 Task: Select Fire TV from Amazon Fire TV. Add to cart SofaBaton F2 Universal Remote Attachment for Fire TV-3. Place order for _x000D_
5933 U S Hwy #322_x000D_
Hartstown, Pennsylvania(PA), 16131, Cell Number (724) 932-1018
Action: Mouse moved to (16, 33)
Screenshot: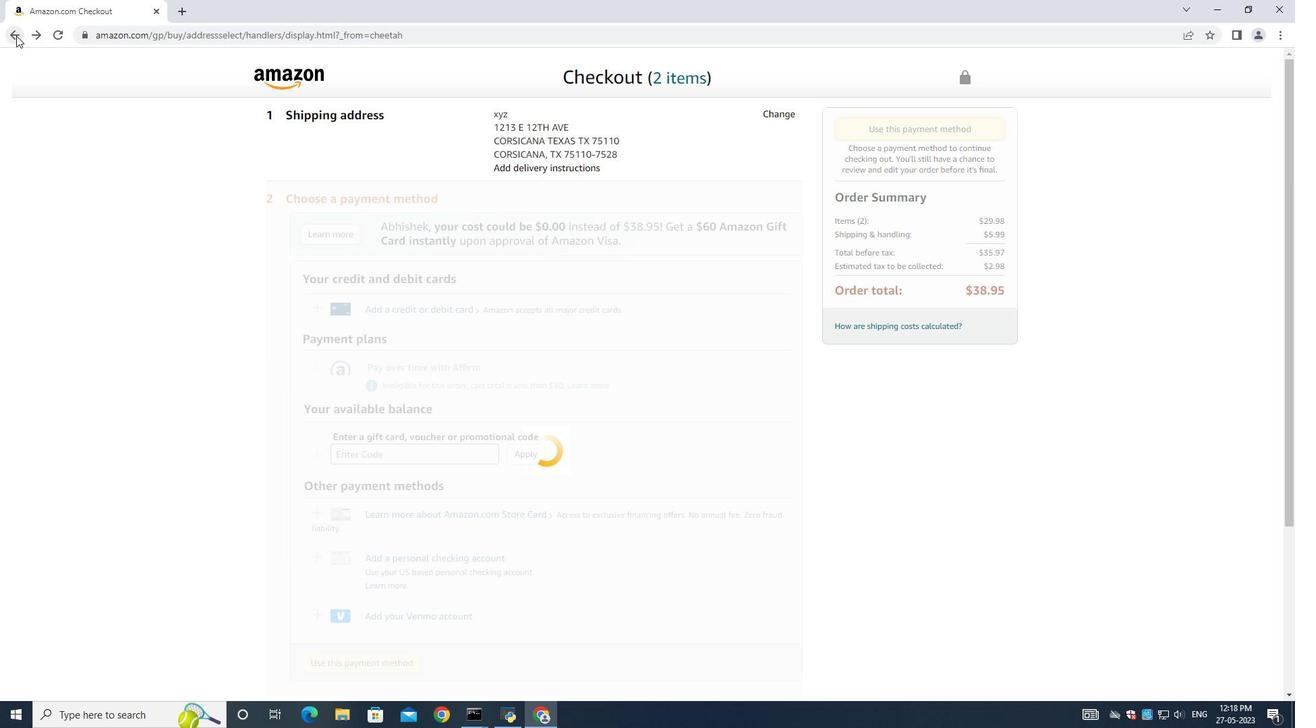 
Action: Mouse pressed left at (16, 33)
Screenshot: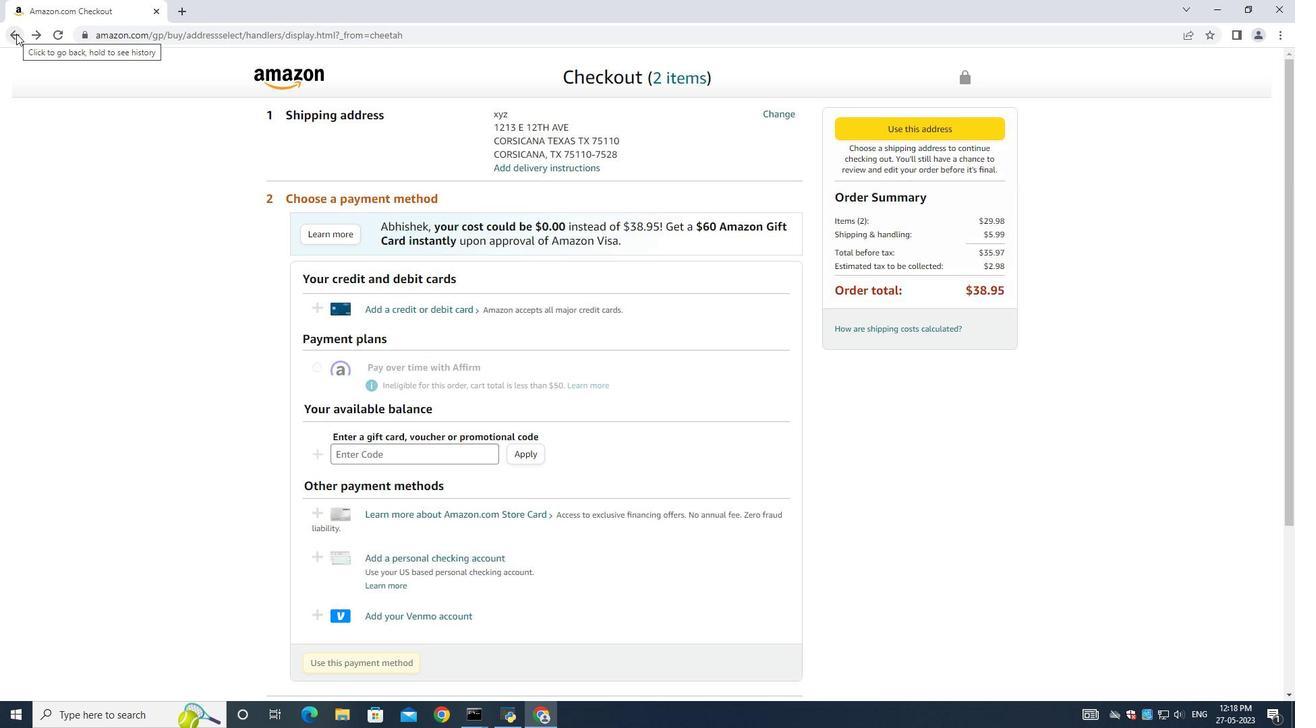 
Action: Mouse moved to (47, 69)
Screenshot: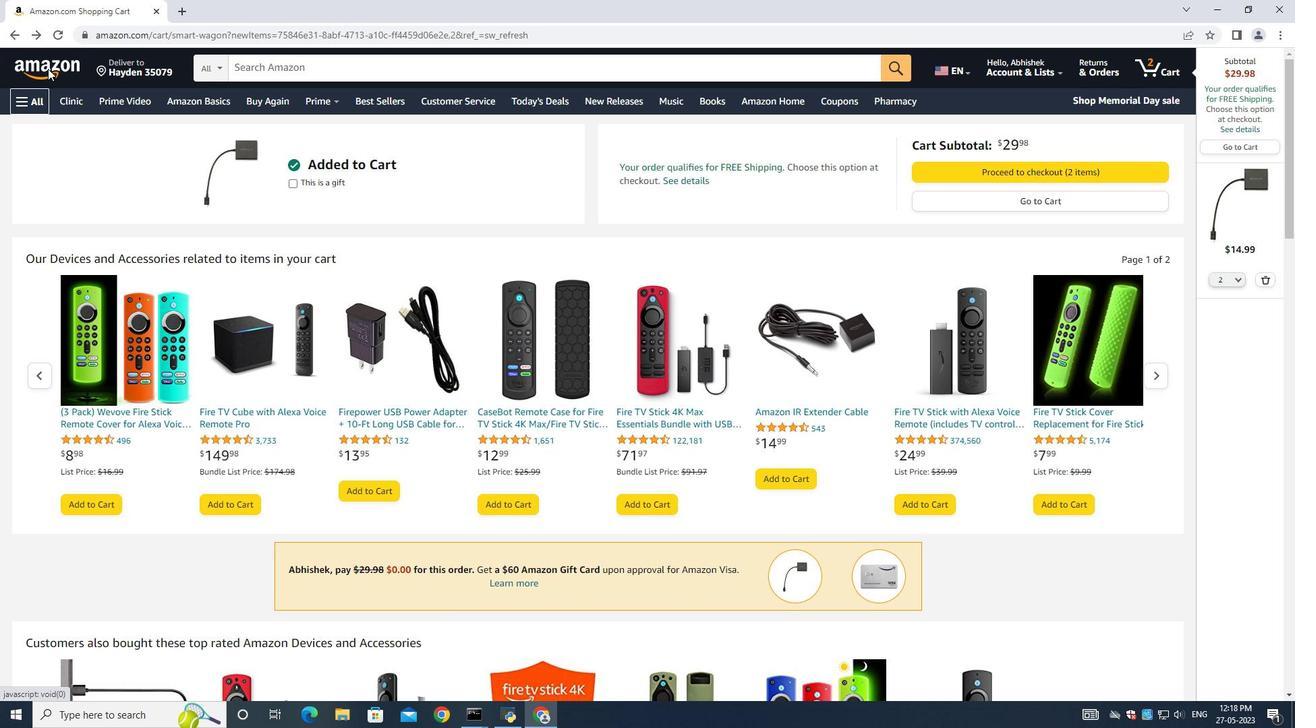 
Action: Mouse pressed left at (47, 69)
Screenshot: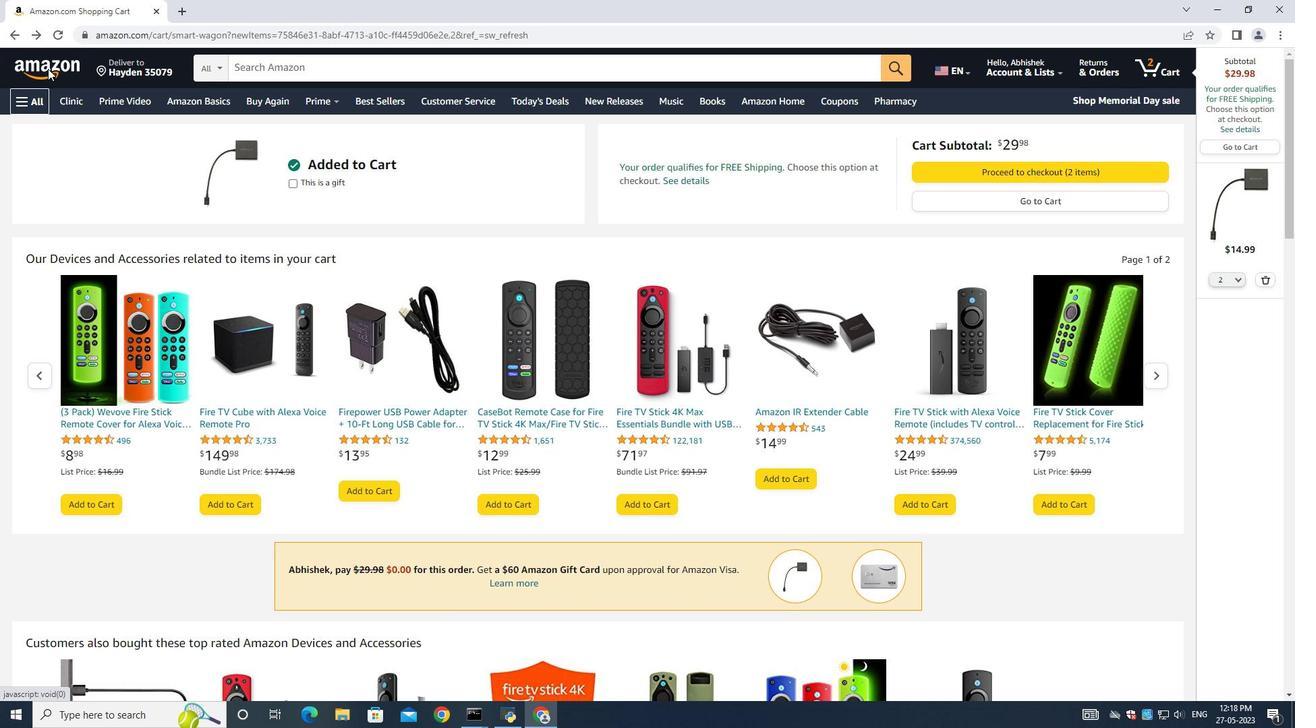 
Action: Mouse moved to (1244, 61)
Screenshot: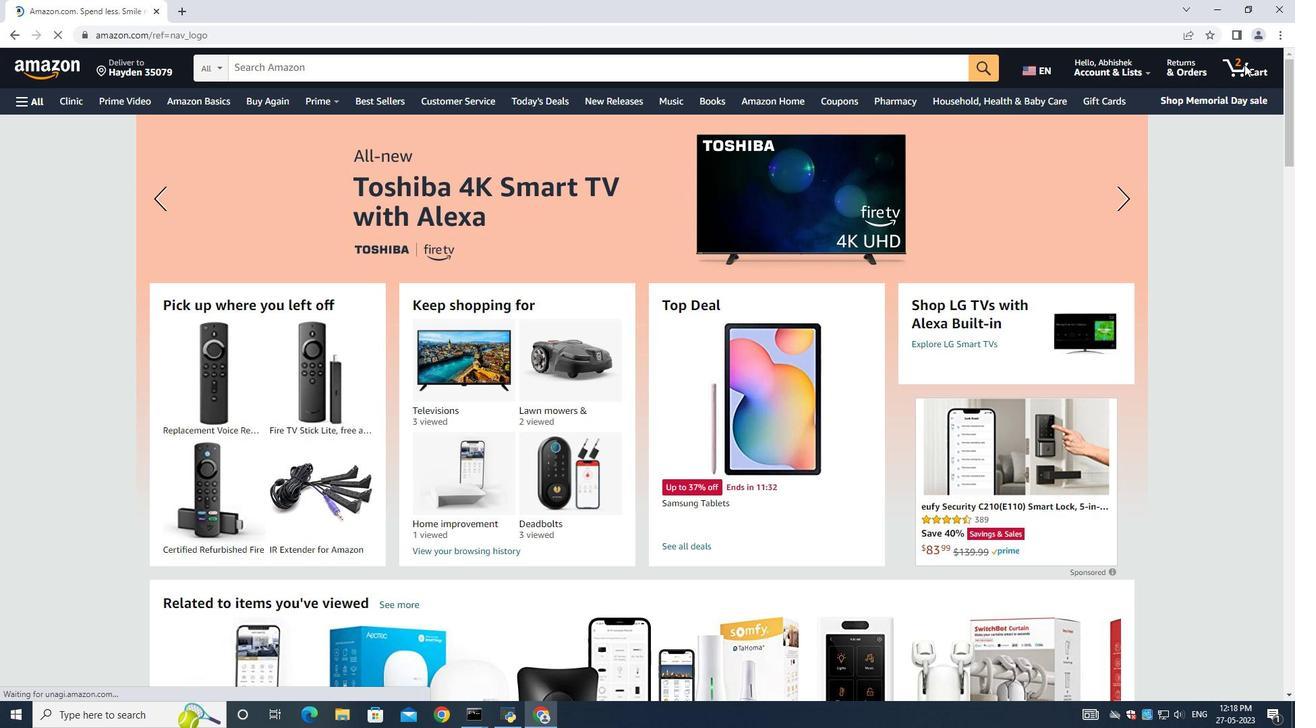 
Action: Mouse pressed left at (1244, 61)
Screenshot: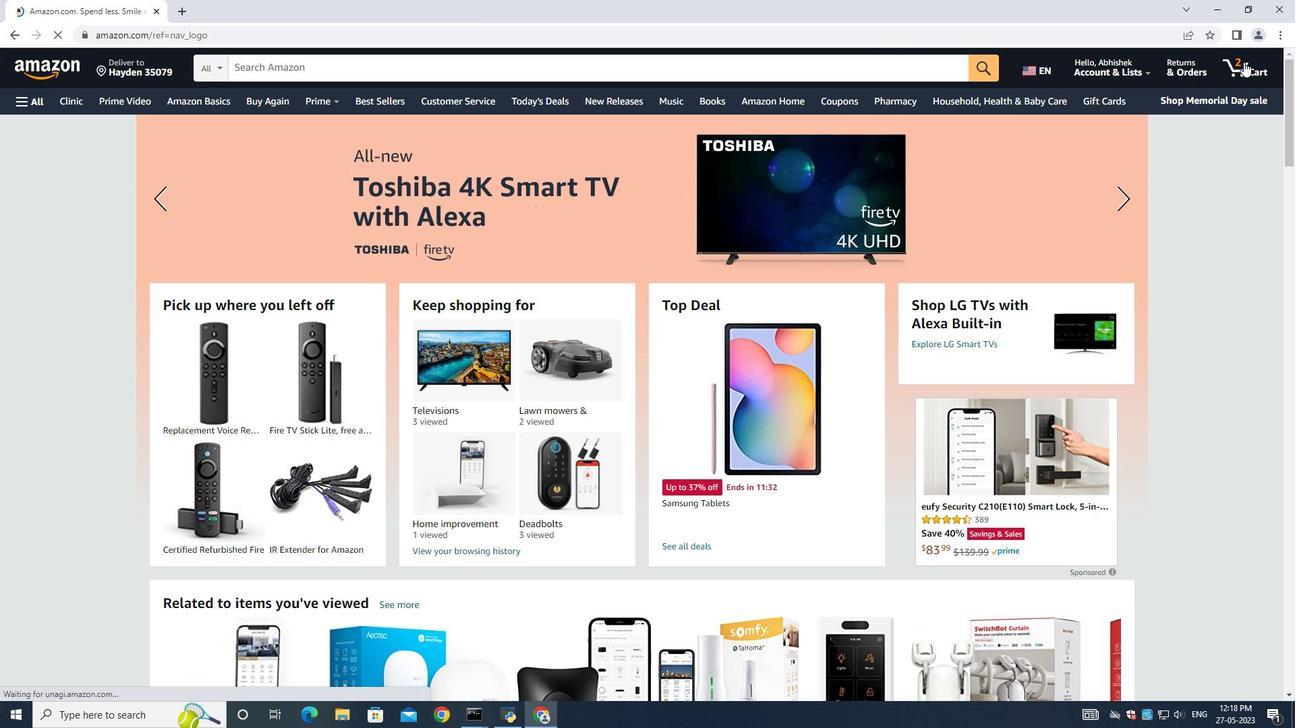 
Action: Mouse moved to (398, 382)
Screenshot: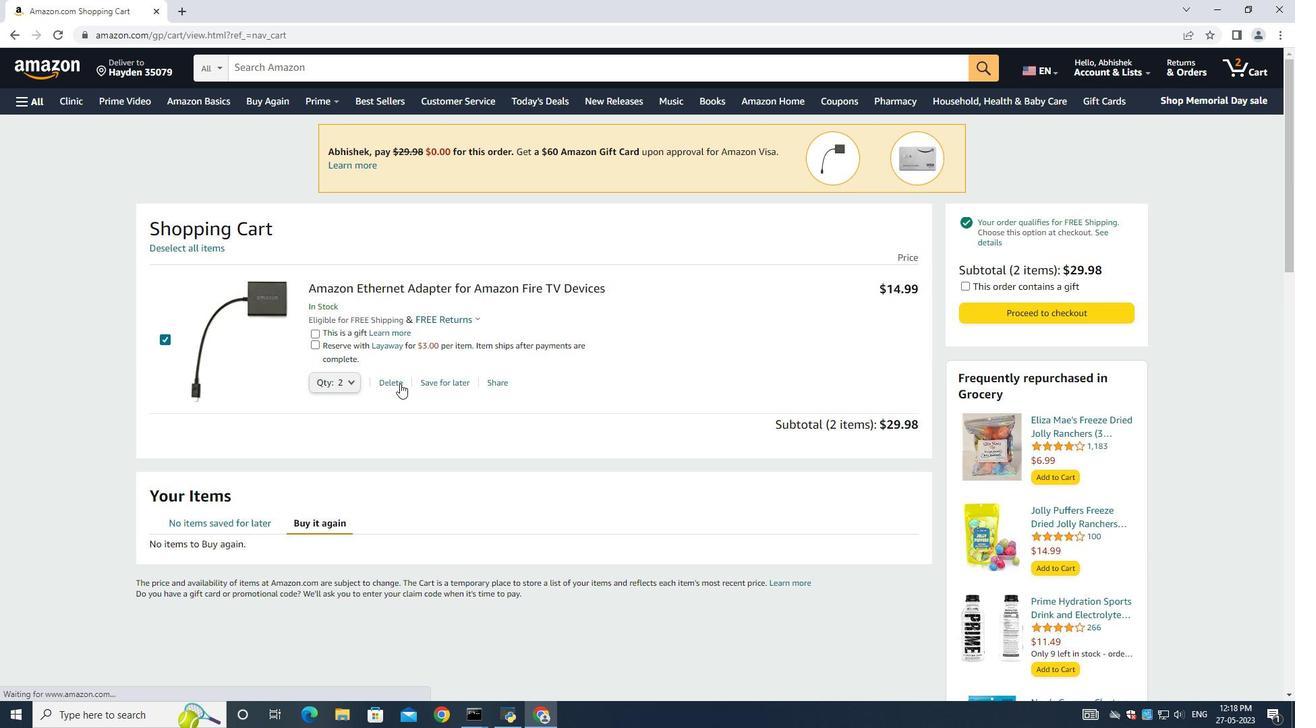 
Action: Mouse pressed left at (398, 382)
Screenshot: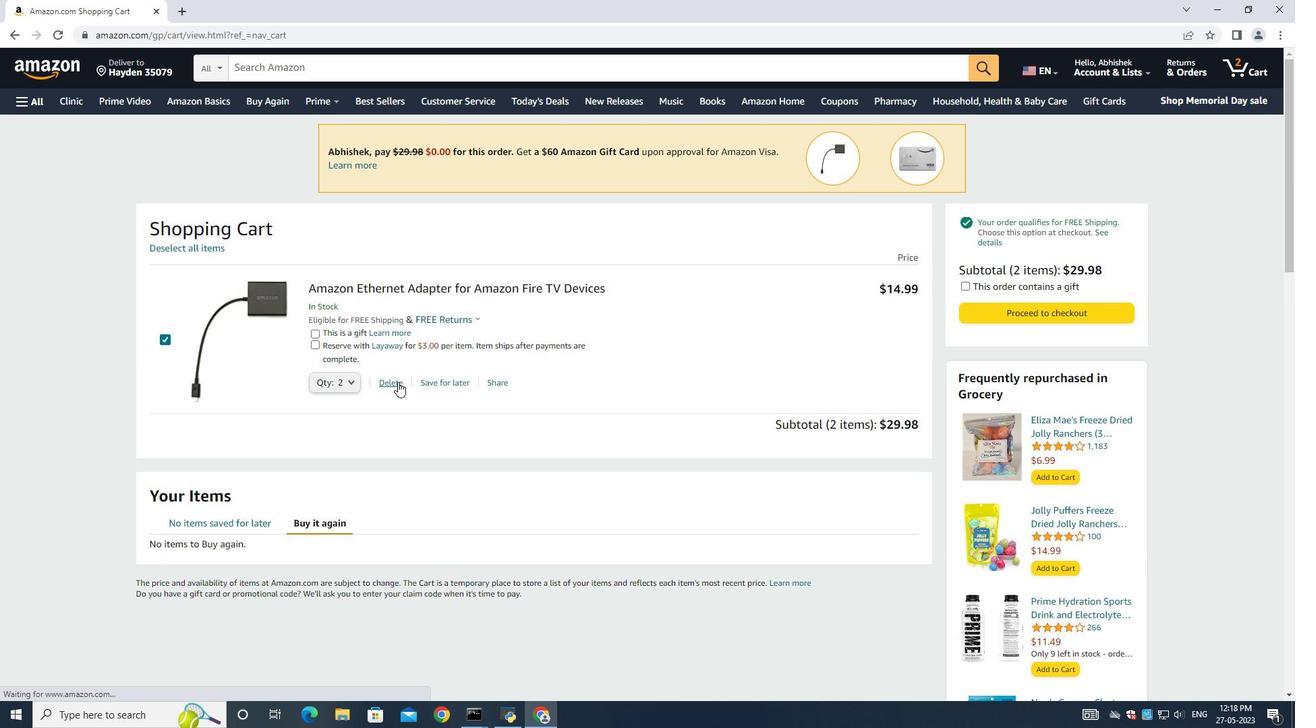 
Action: Mouse moved to (24, 107)
Screenshot: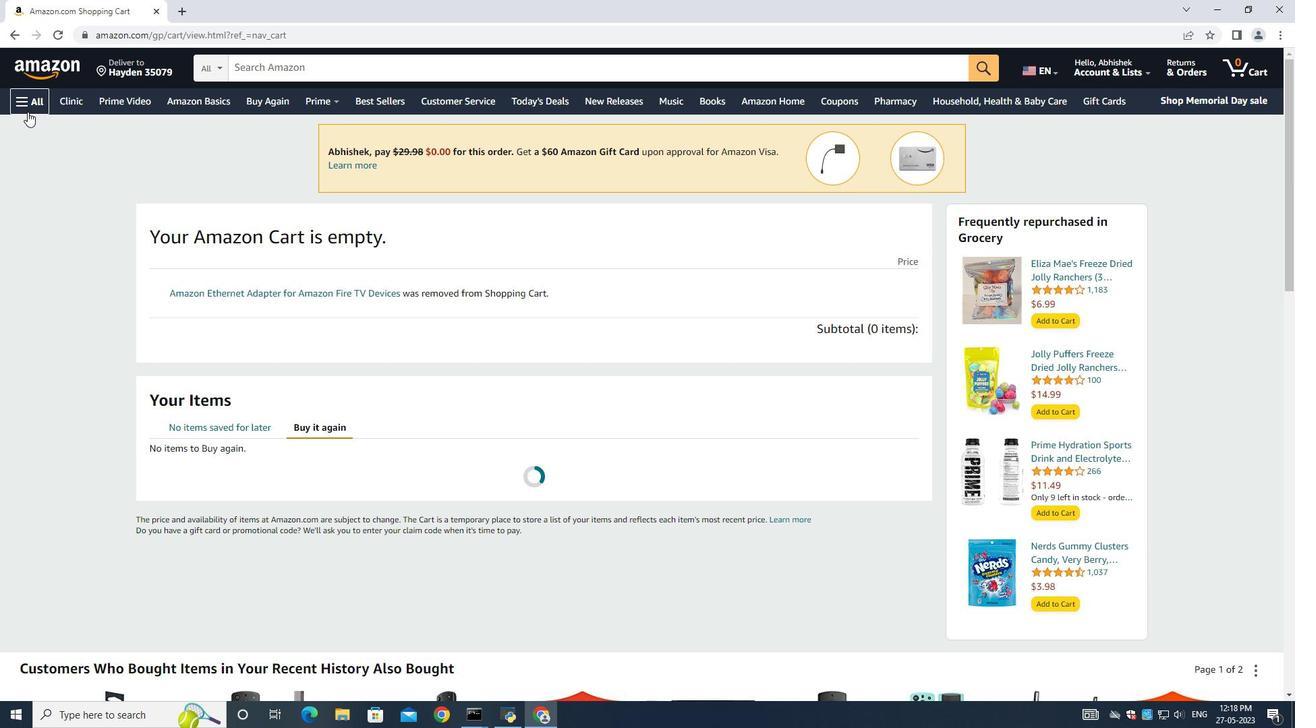
Action: Mouse pressed left at (24, 107)
Screenshot: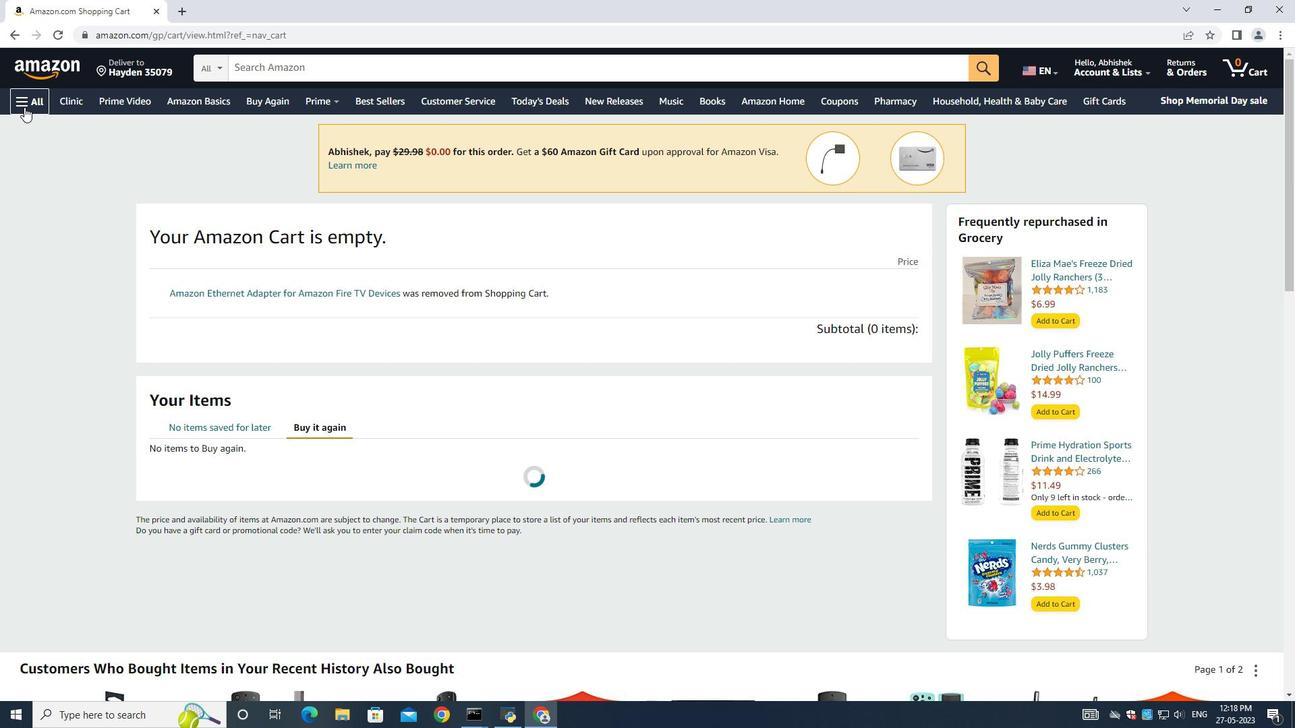 
Action: Mouse moved to (71, 365)
Screenshot: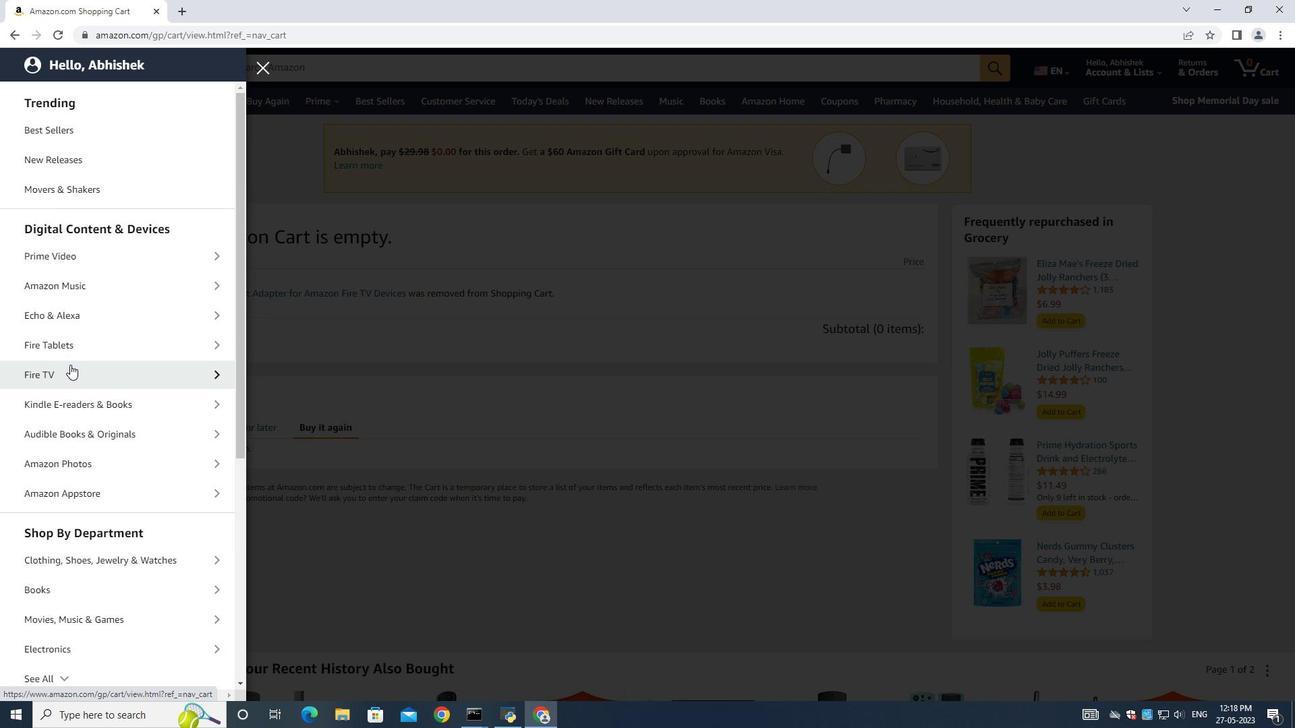 
Action: Mouse pressed left at (71, 365)
Screenshot: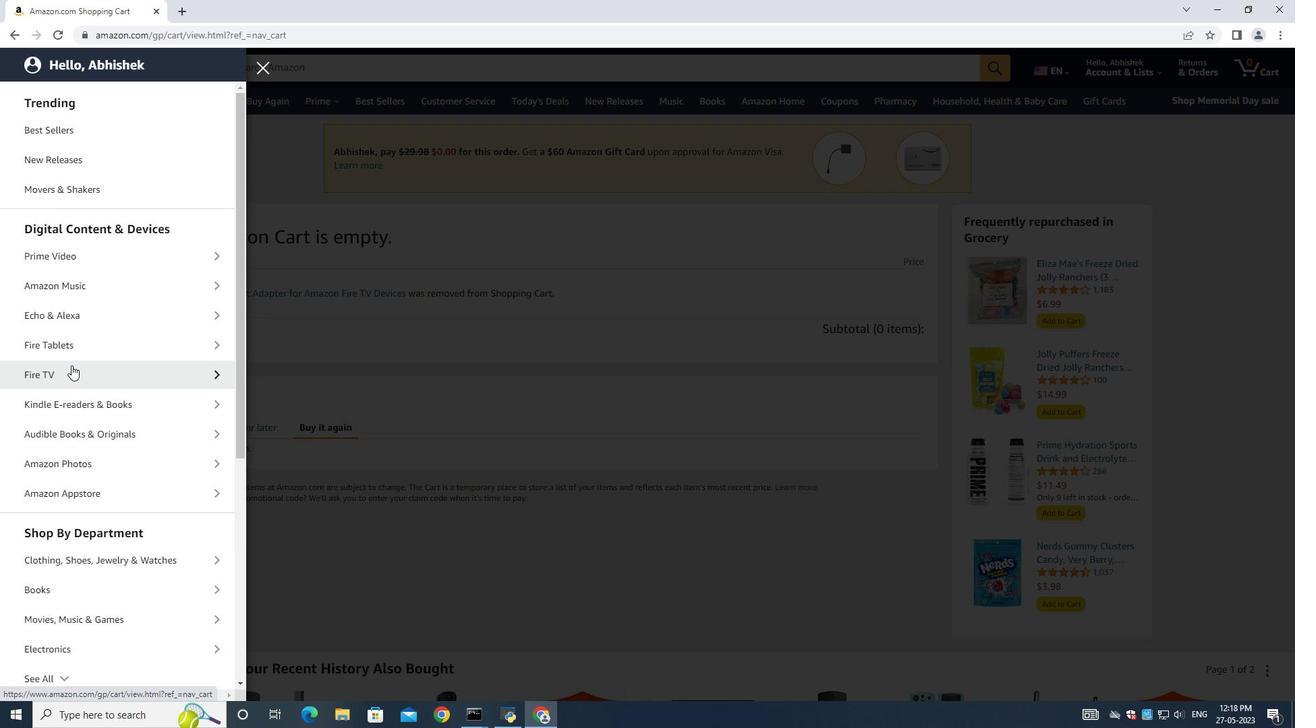 
Action: Mouse moved to (93, 164)
Screenshot: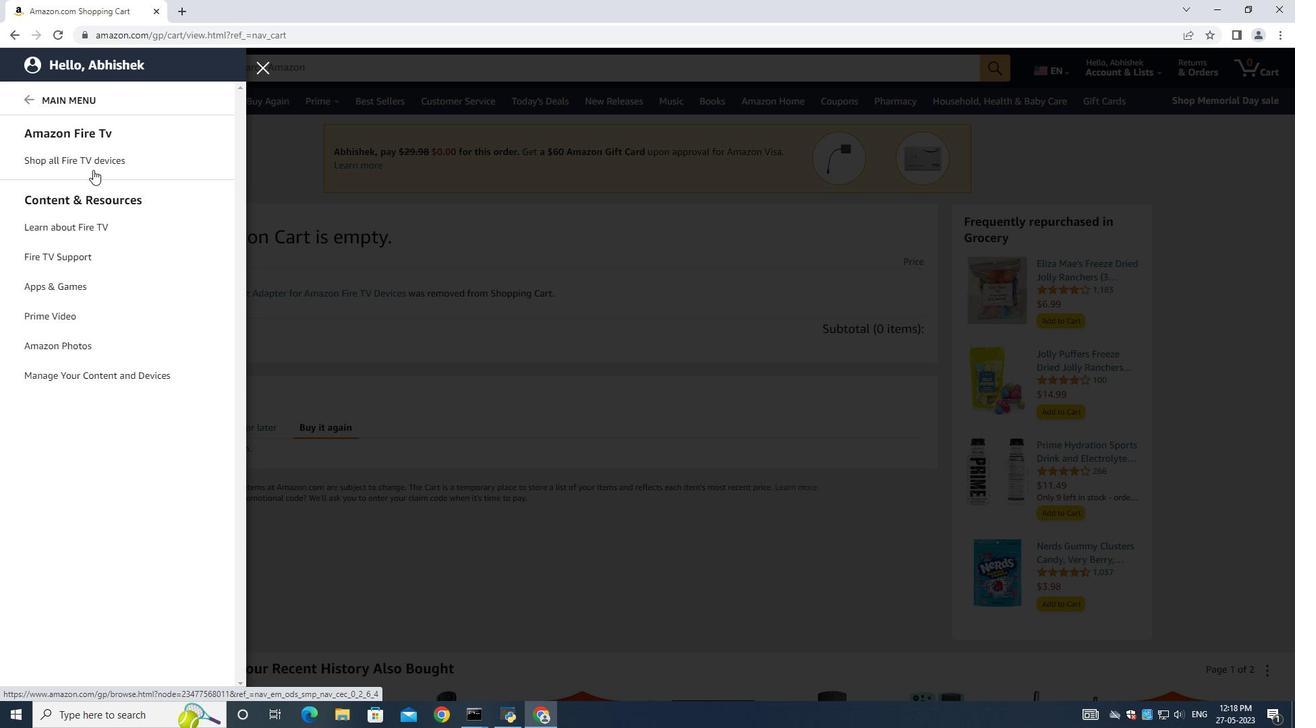 
Action: Mouse pressed left at (93, 164)
Screenshot: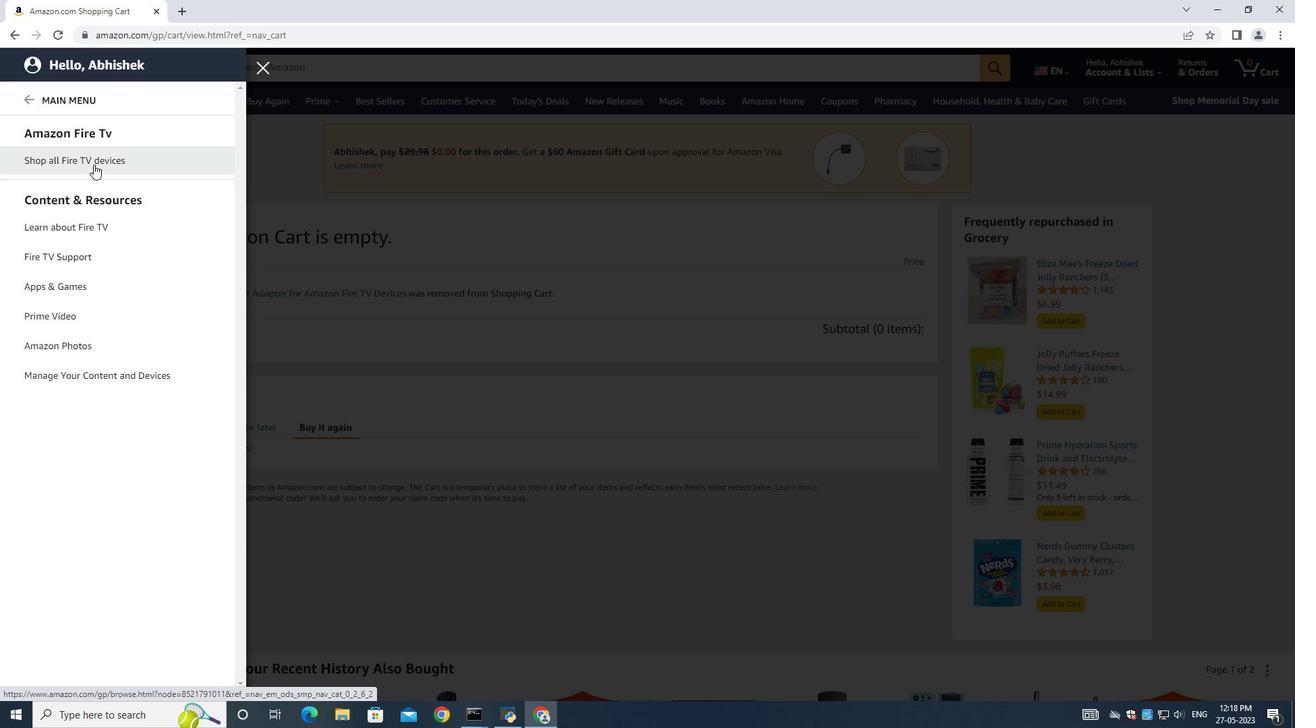 
Action: Mouse moved to (339, 76)
Screenshot: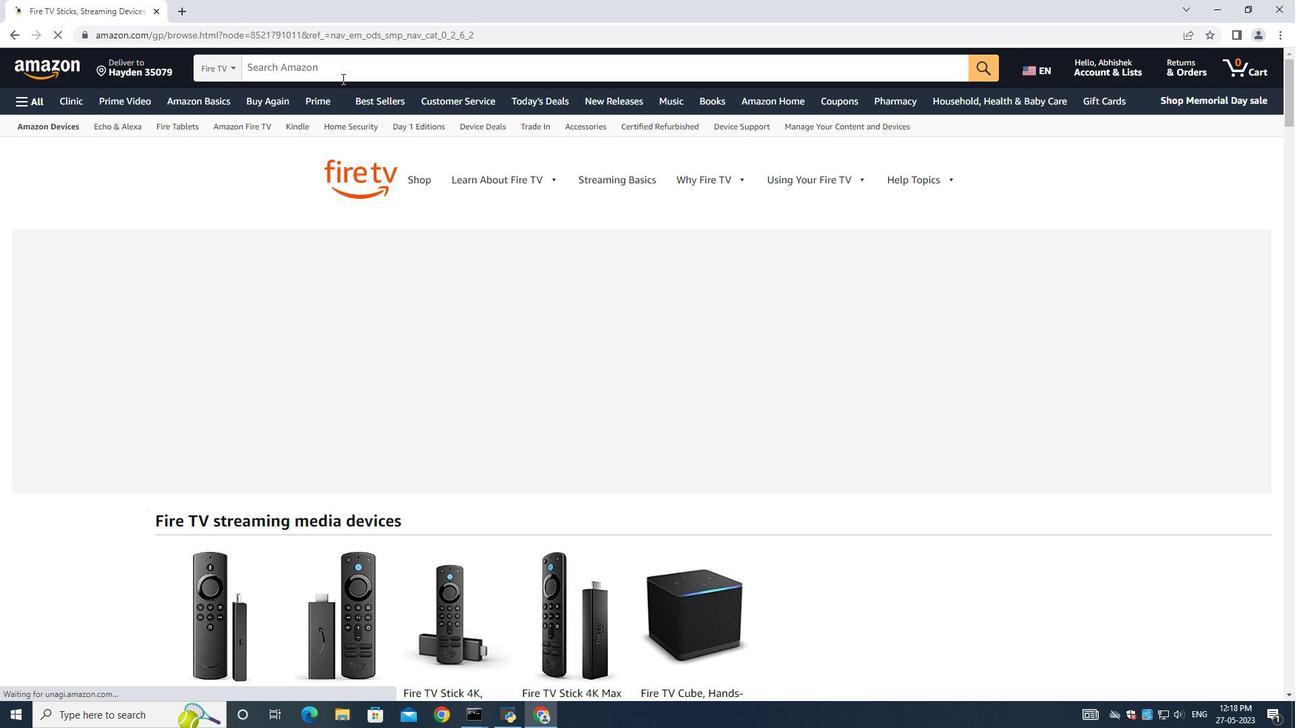 
Action: Mouse pressed left at (339, 76)
Screenshot: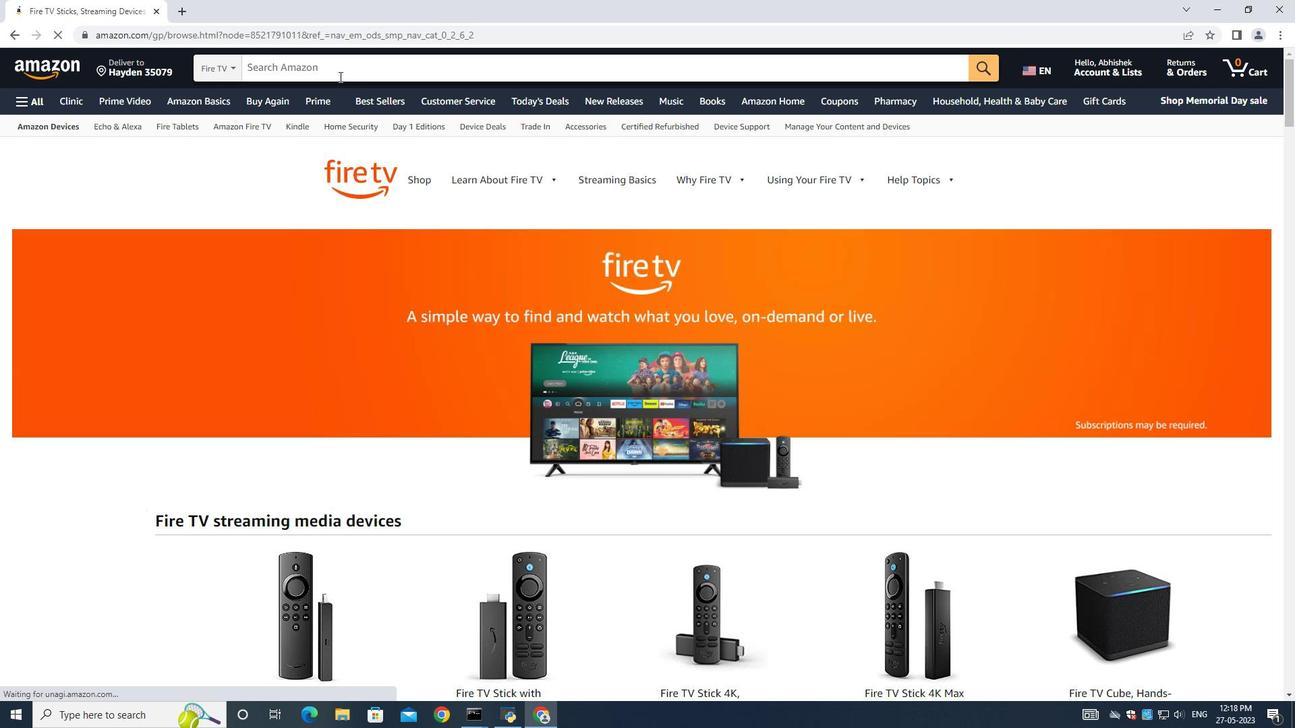 
Action: Key pressed <Key.shift><Key.shift>Sofa<Key.space><Key.backspace><Key.shift>Baton<Key.space><Key.shift>F2<Key.space><Key.shift>Universal<Key.space><Key.shift>Remote<Key.space><Key.shift>Attas<Key.backspace>chment<Key.space><Key.enter>
Screenshot: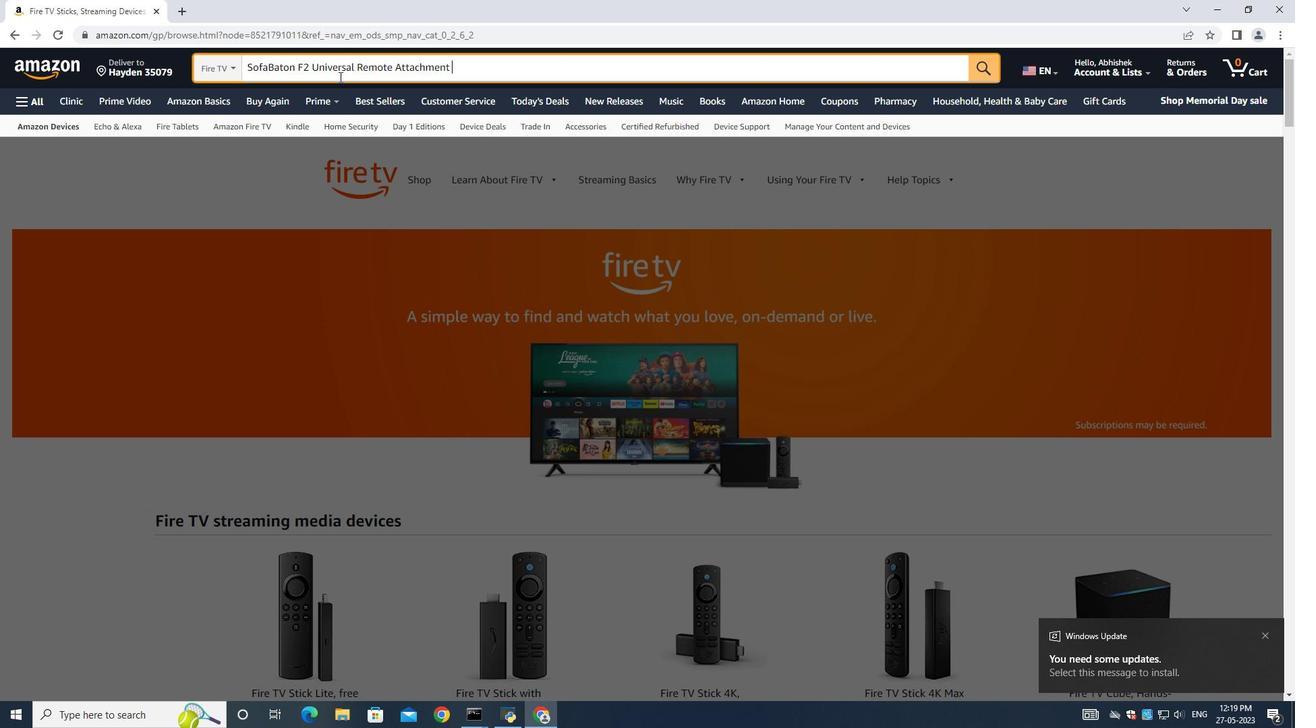 
Action: Mouse moved to (610, 466)
Screenshot: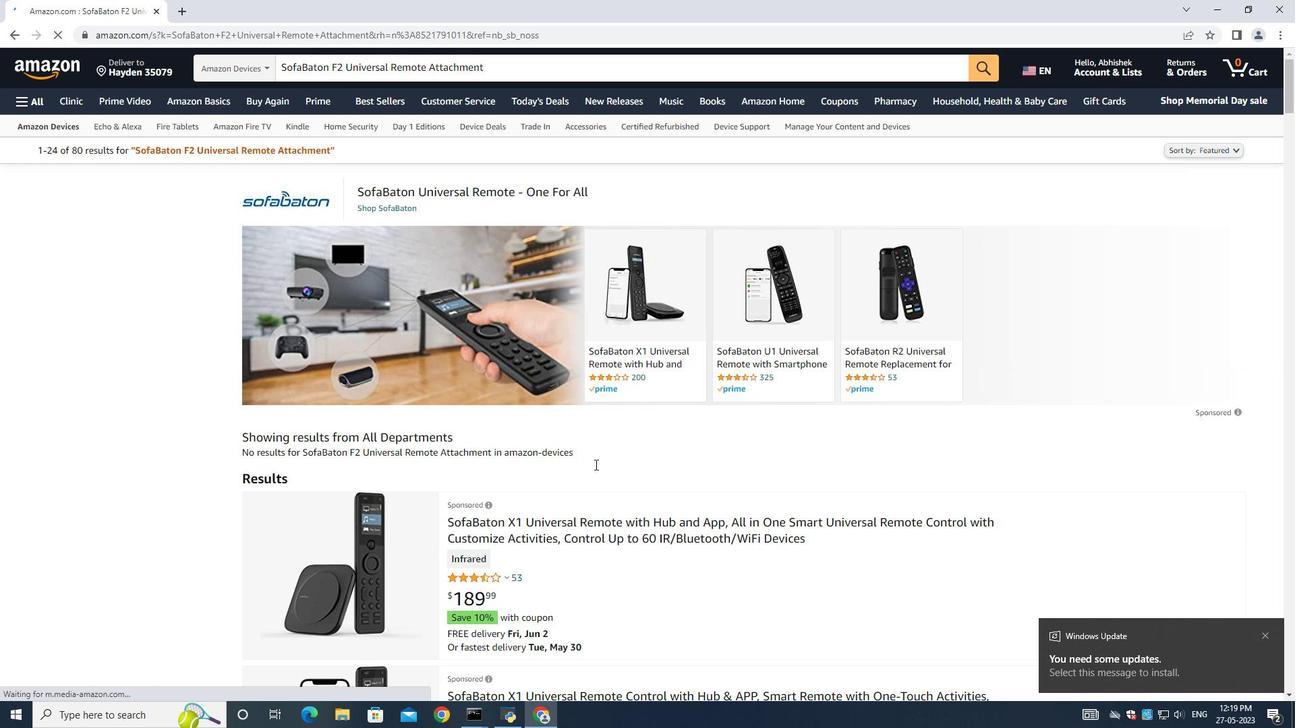 
Action: Mouse scrolled (610, 465) with delta (0, 0)
Screenshot: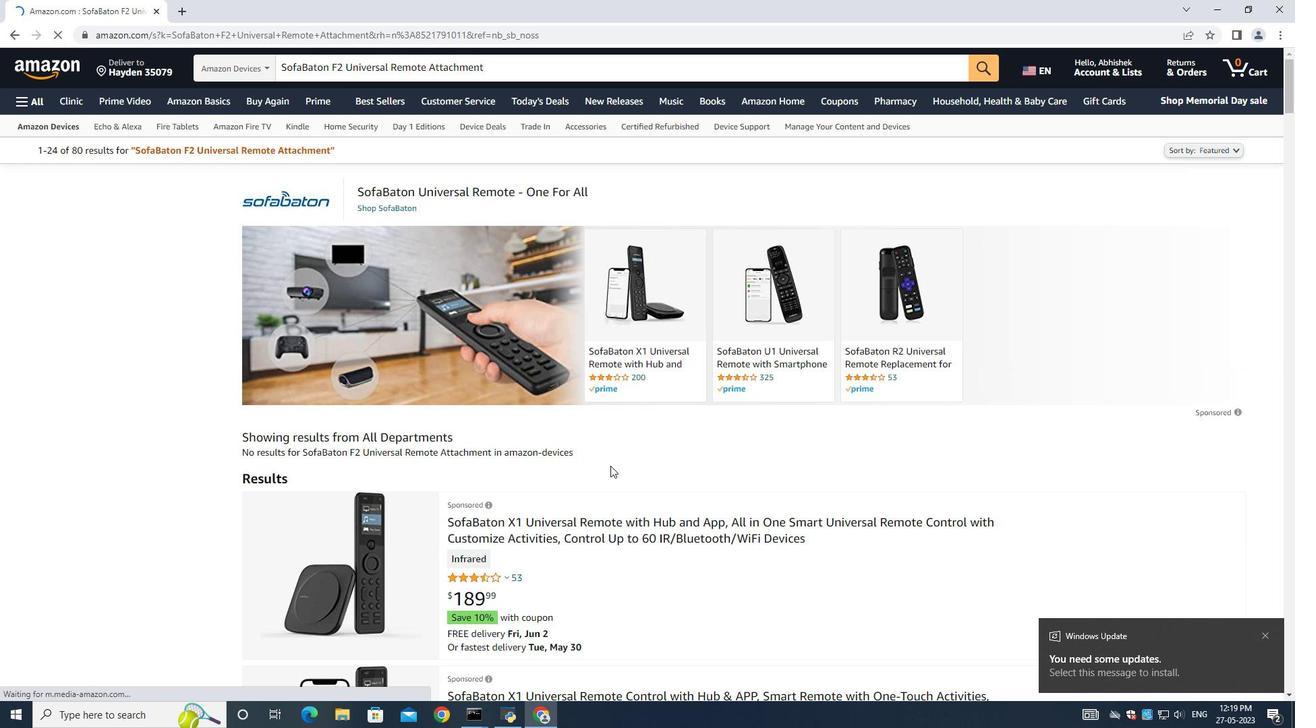 
Action: Mouse scrolled (610, 465) with delta (0, 0)
Screenshot: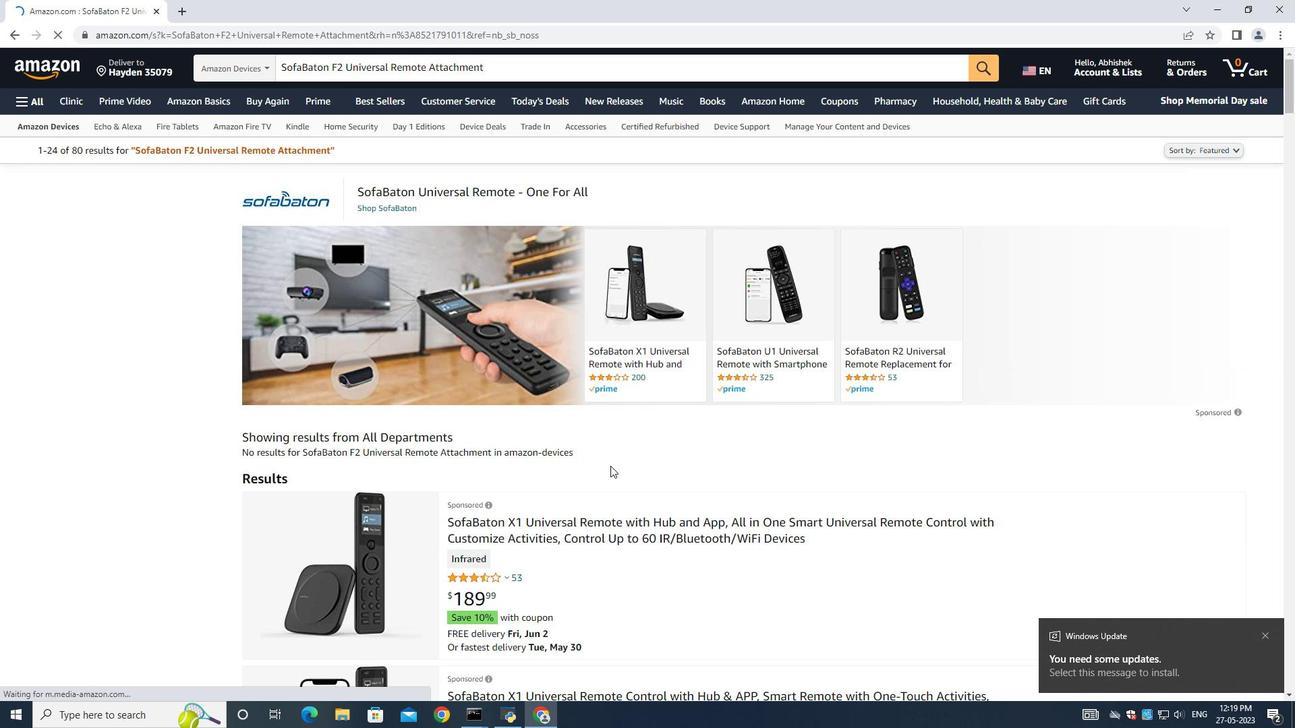 
Action: Mouse scrolled (610, 465) with delta (0, 0)
Screenshot: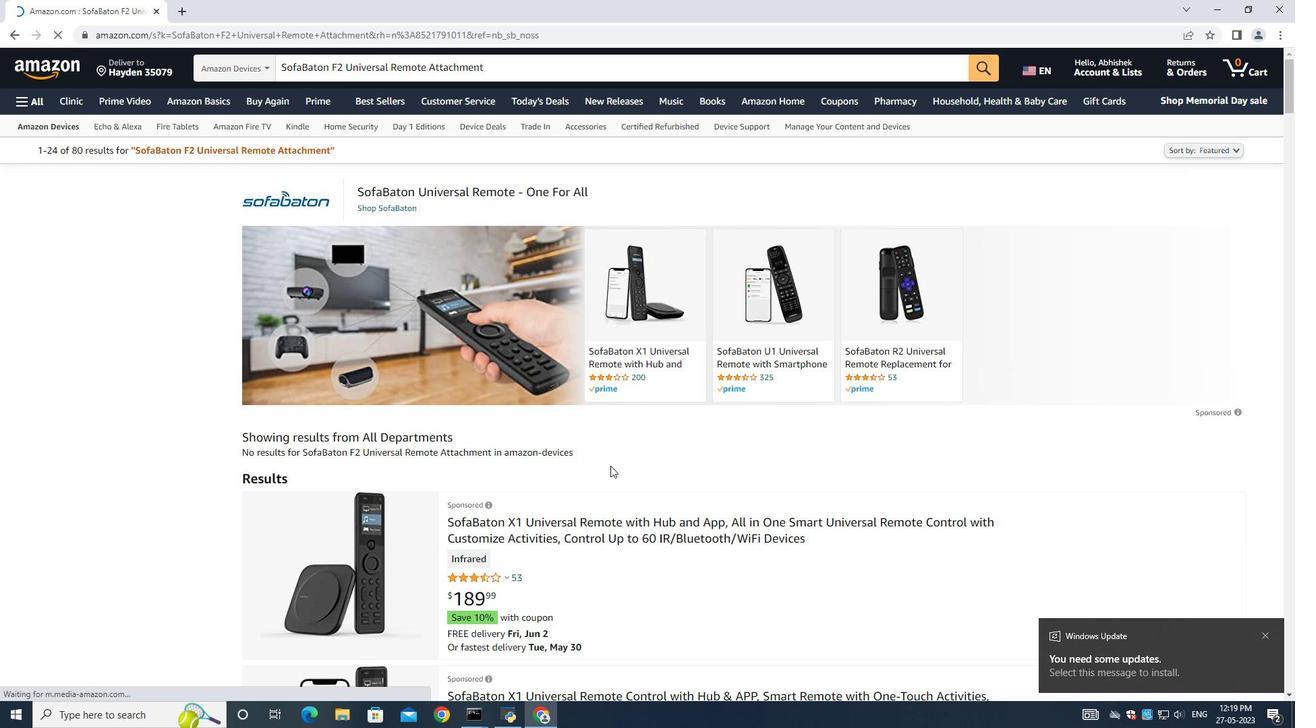 
Action: Mouse moved to (913, 321)
Screenshot: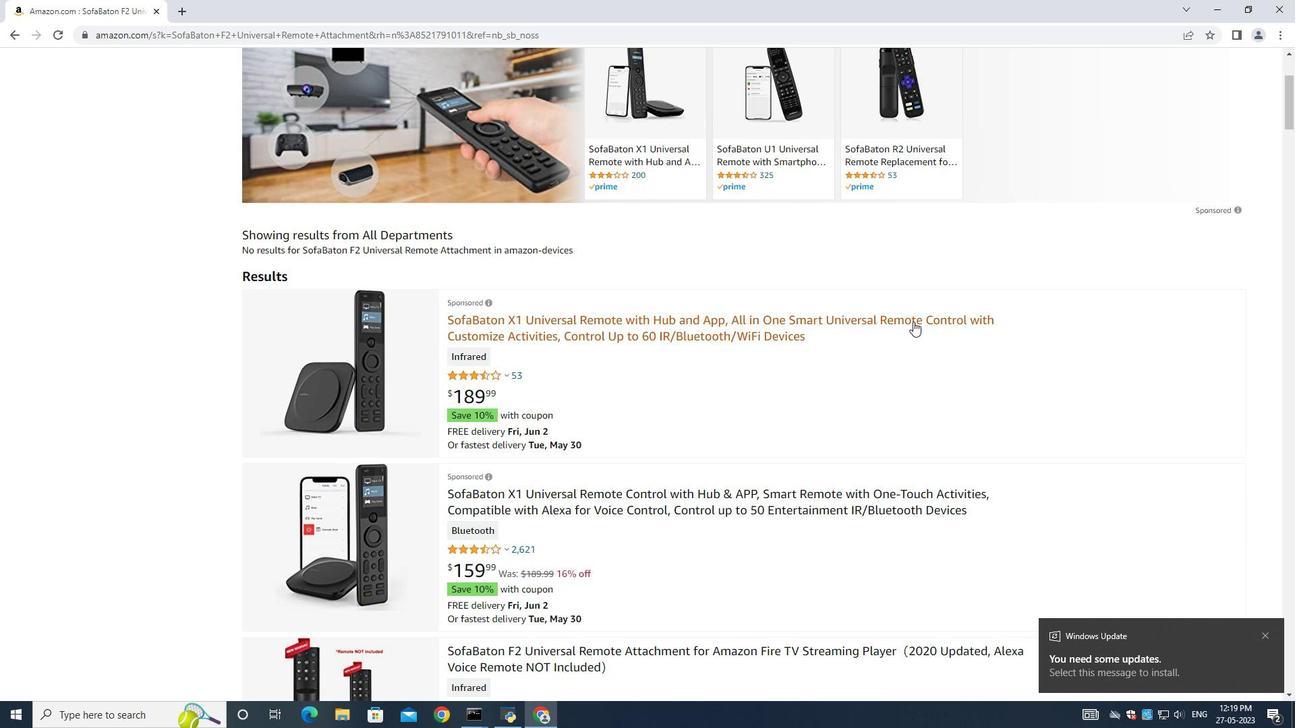 
Action: Mouse scrolled (913, 321) with delta (0, 0)
Screenshot: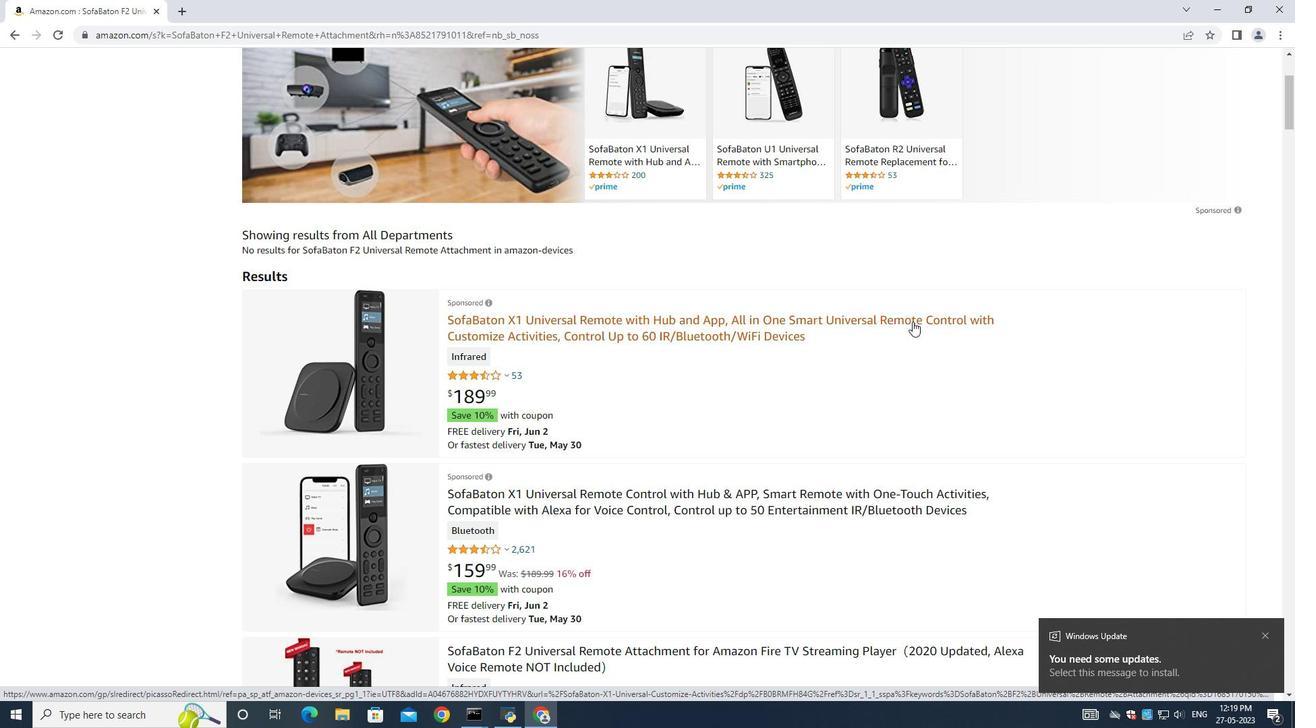 
Action: Mouse scrolled (913, 321) with delta (0, 0)
Screenshot: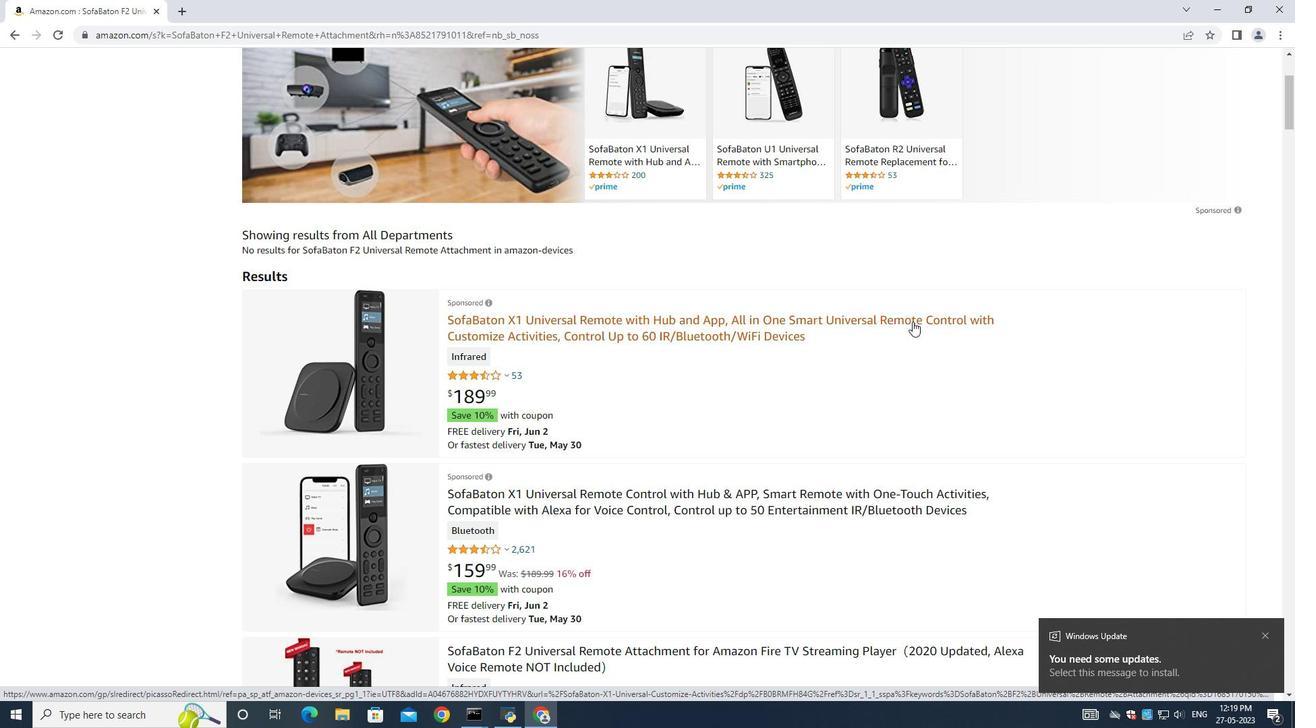 
Action: Mouse scrolled (913, 321) with delta (0, 0)
Screenshot: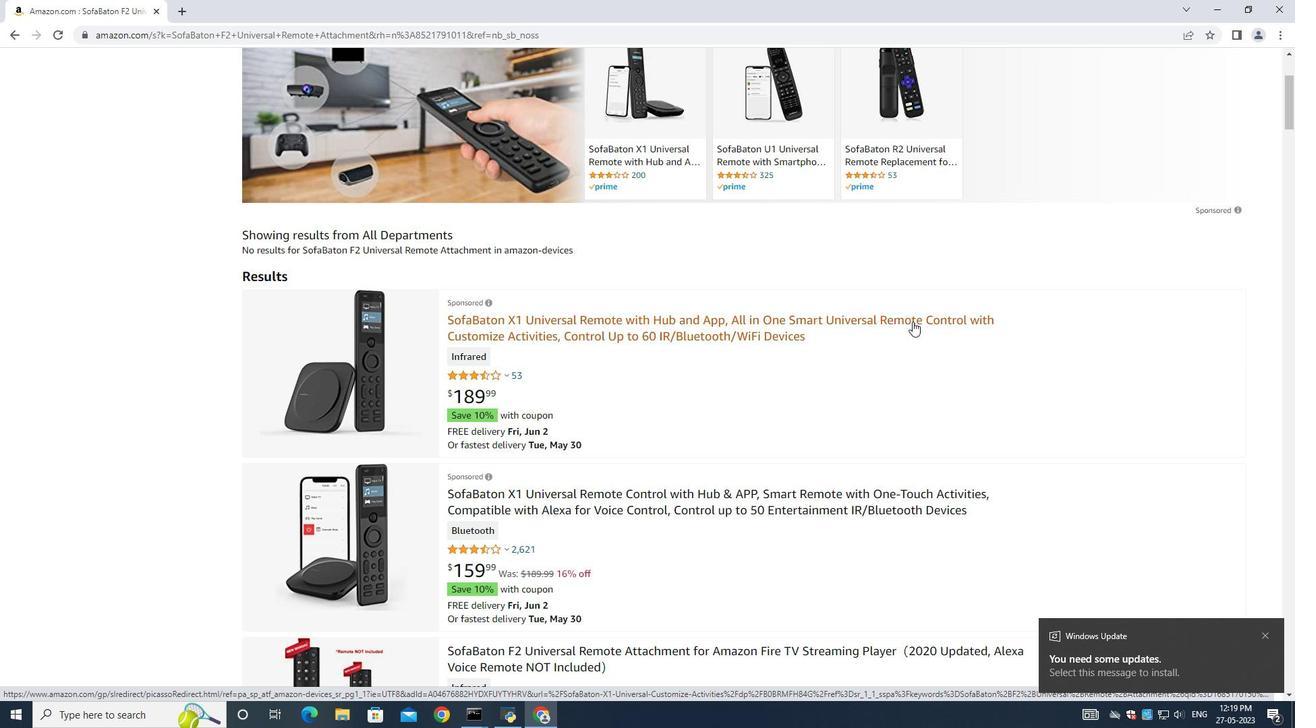 
Action: Mouse scrolled (913, 321) with delta (0, 0)
Screenshot: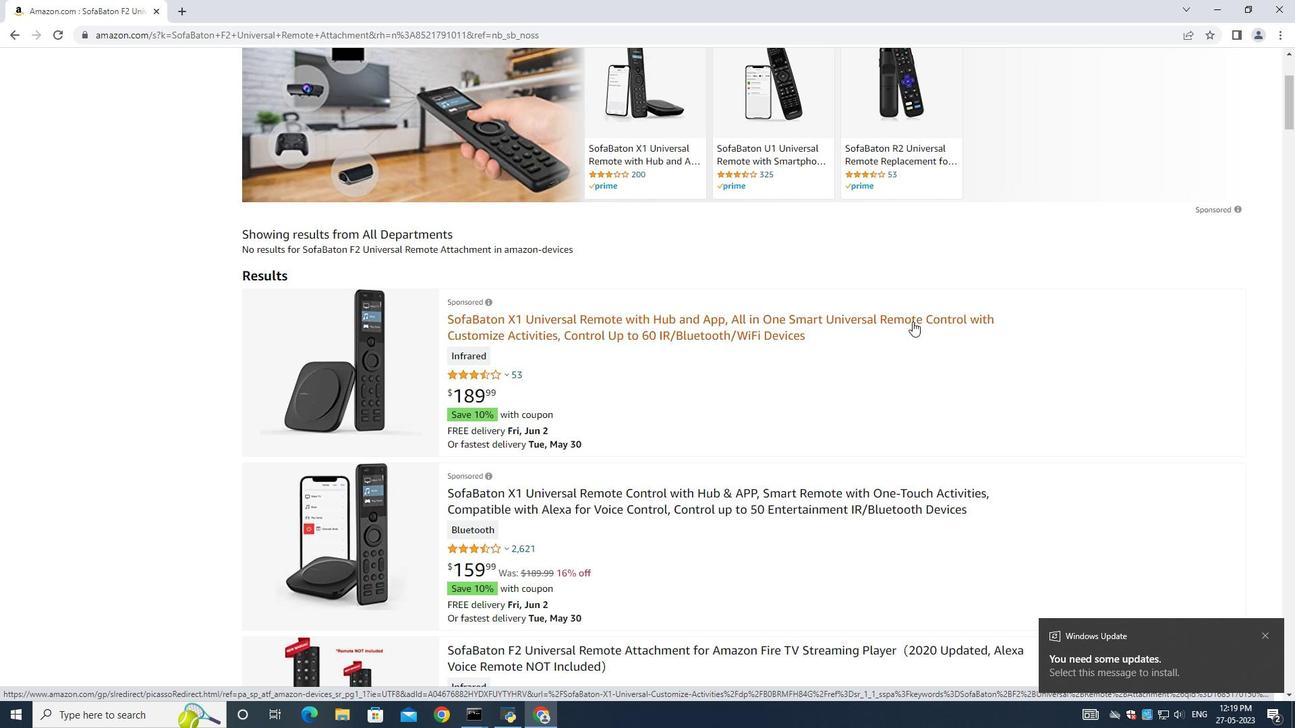
Action: Mouse moved to (668, 387)
Screenshot: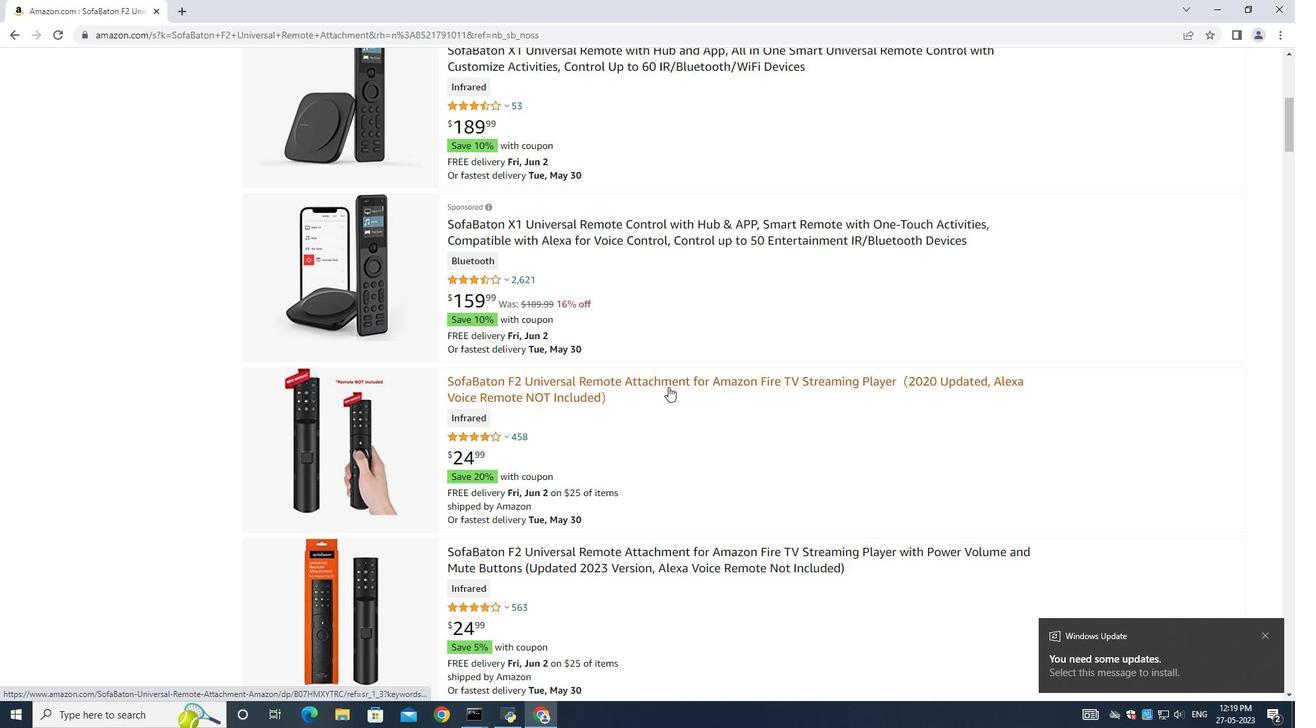 
Action: Mouse pressed left at (668, 387)
Screenshot: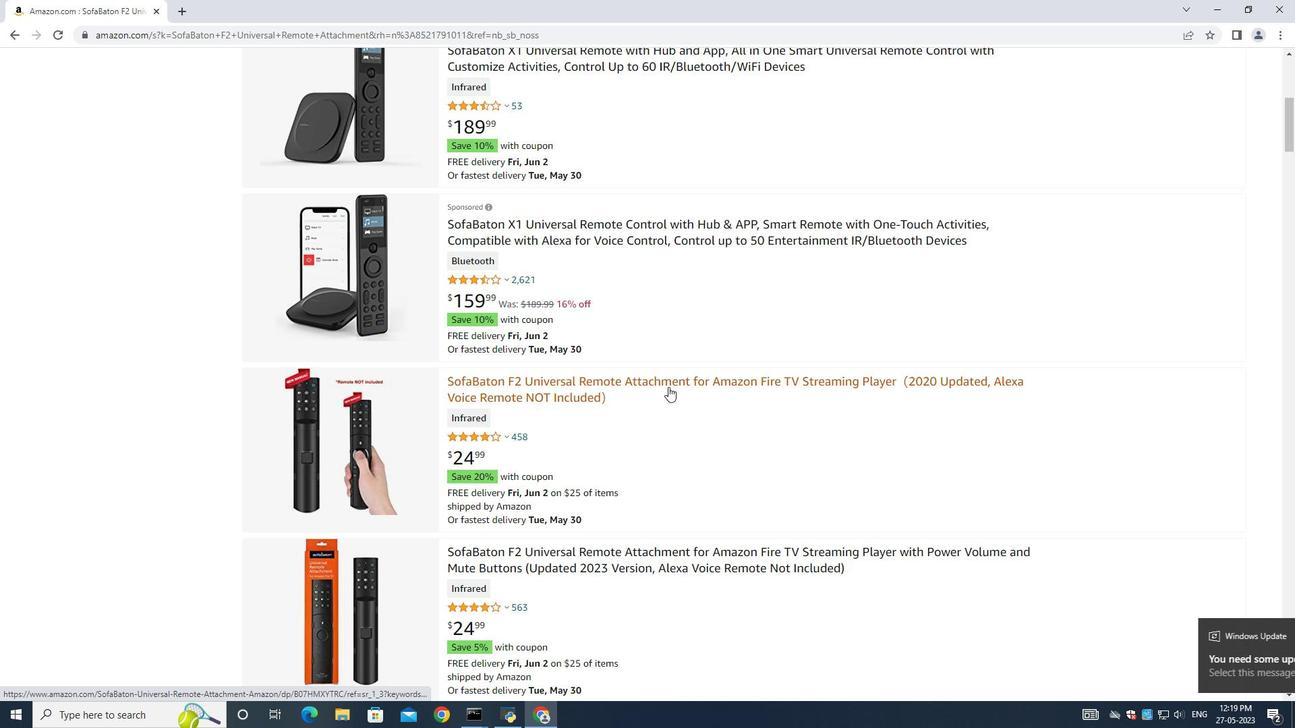 
Action: Mouse moved to (999, 467)
Screenshot: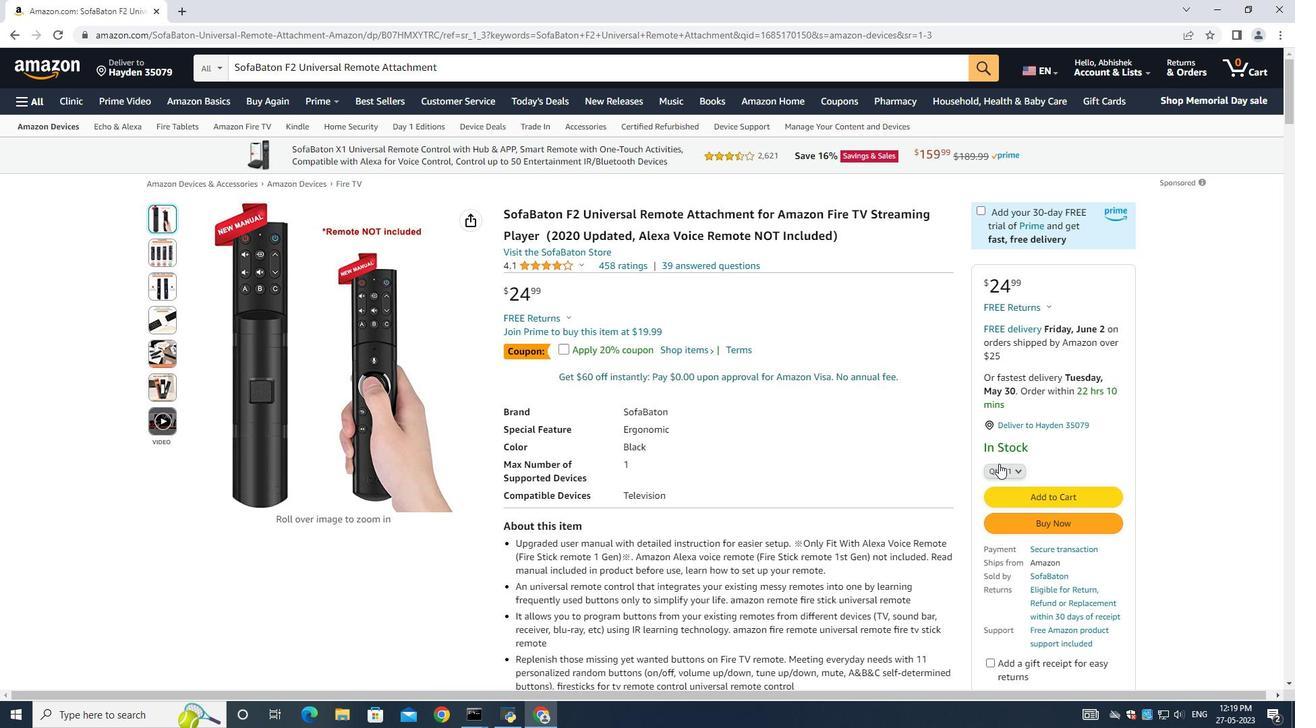 
Action: Mouse pressed left at (999, 467)
Screenshot: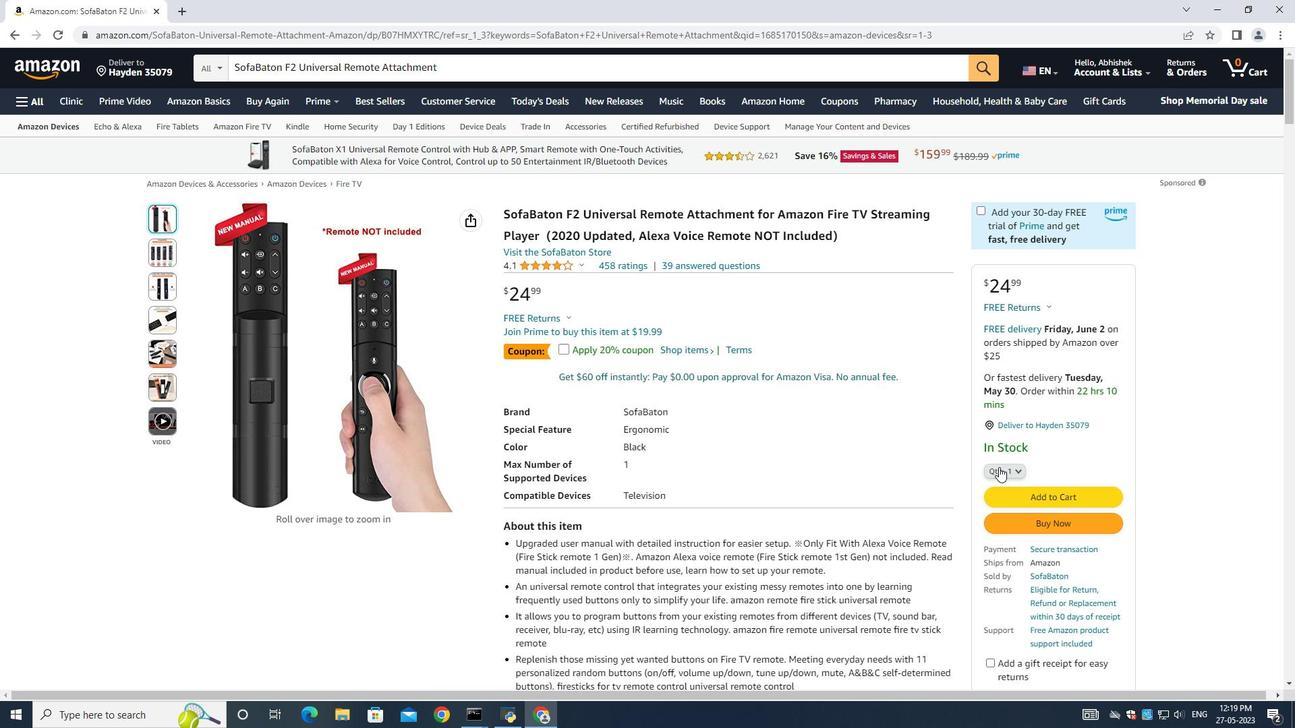 
Action: Mouse moved to (996, 508)
Screenshot: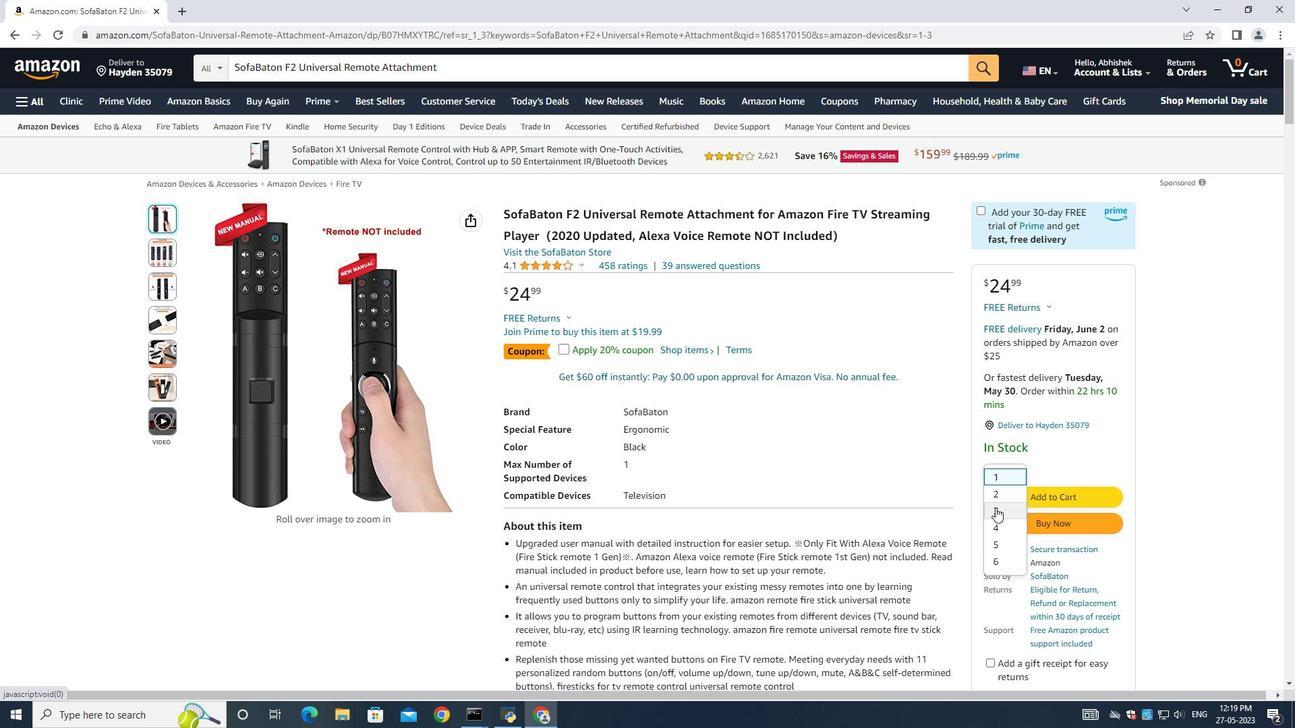 
Action: Mouse pressed left at (996, 508)
Screenshot: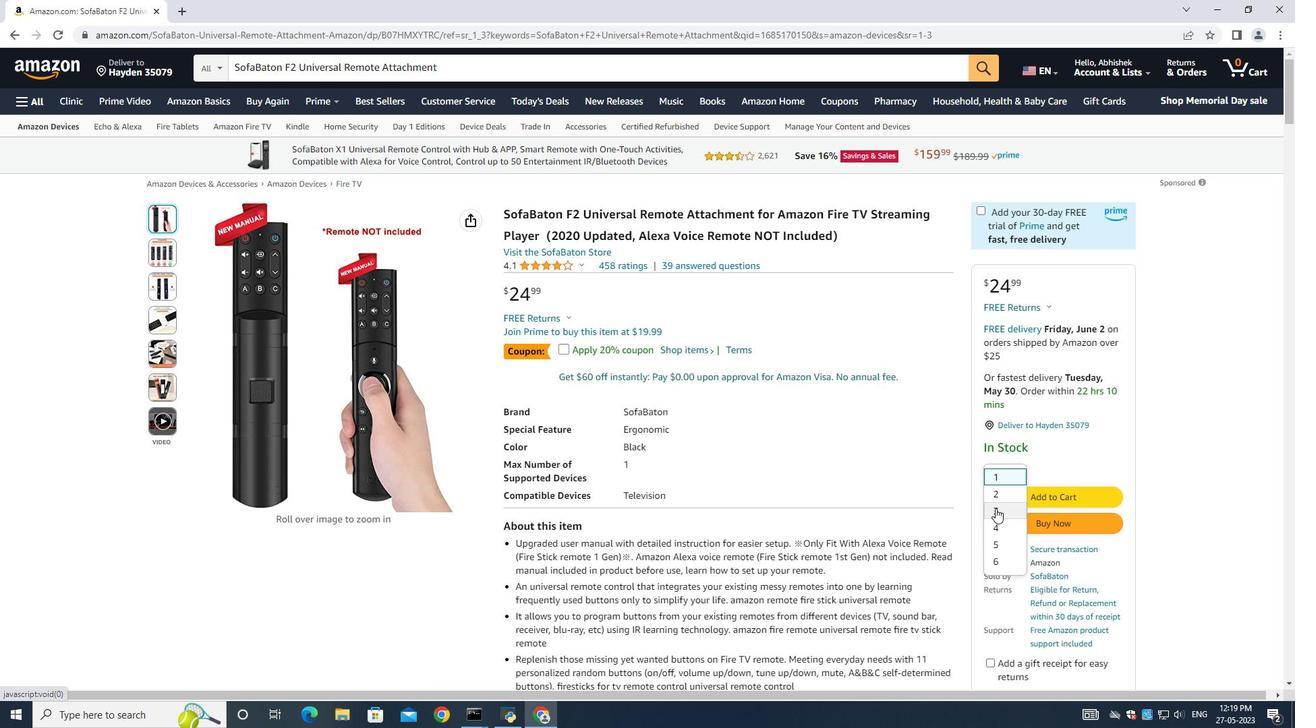 
Action: Mouse moved to (1036, 471)
Screenshot: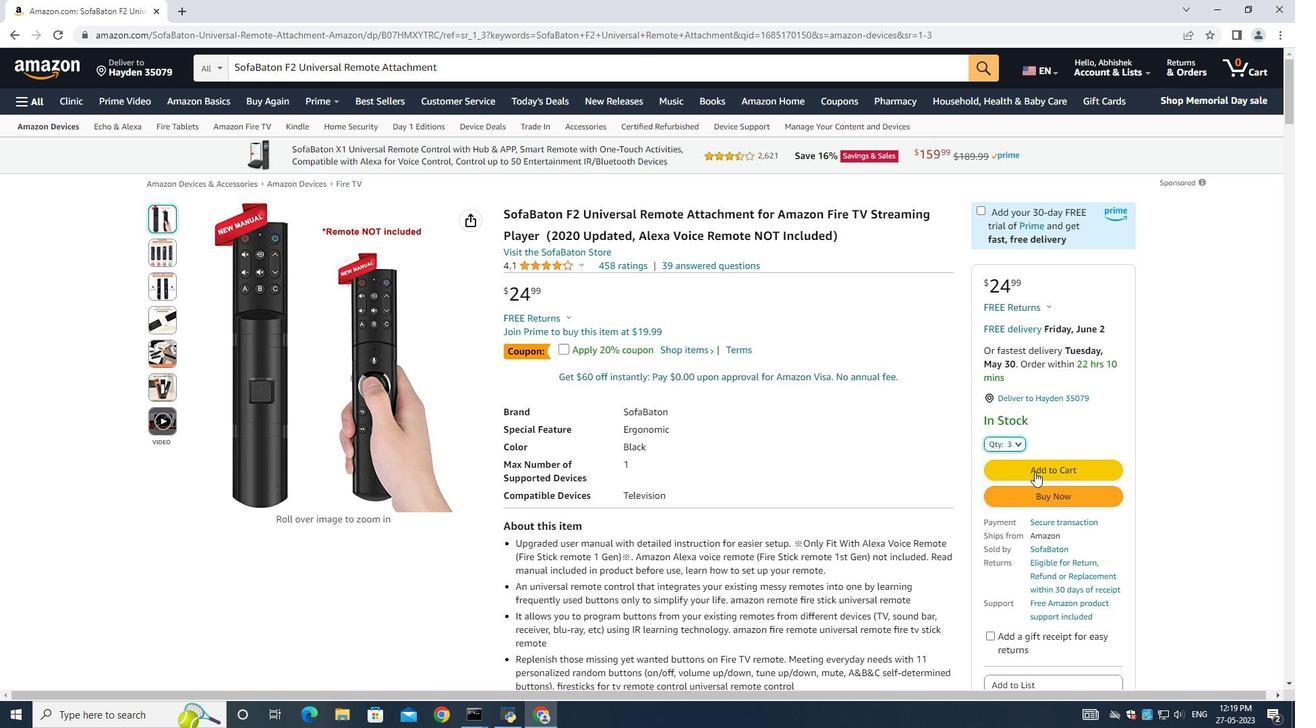 
Action: Mouse pressed left at (1036, 471)
Screenshot: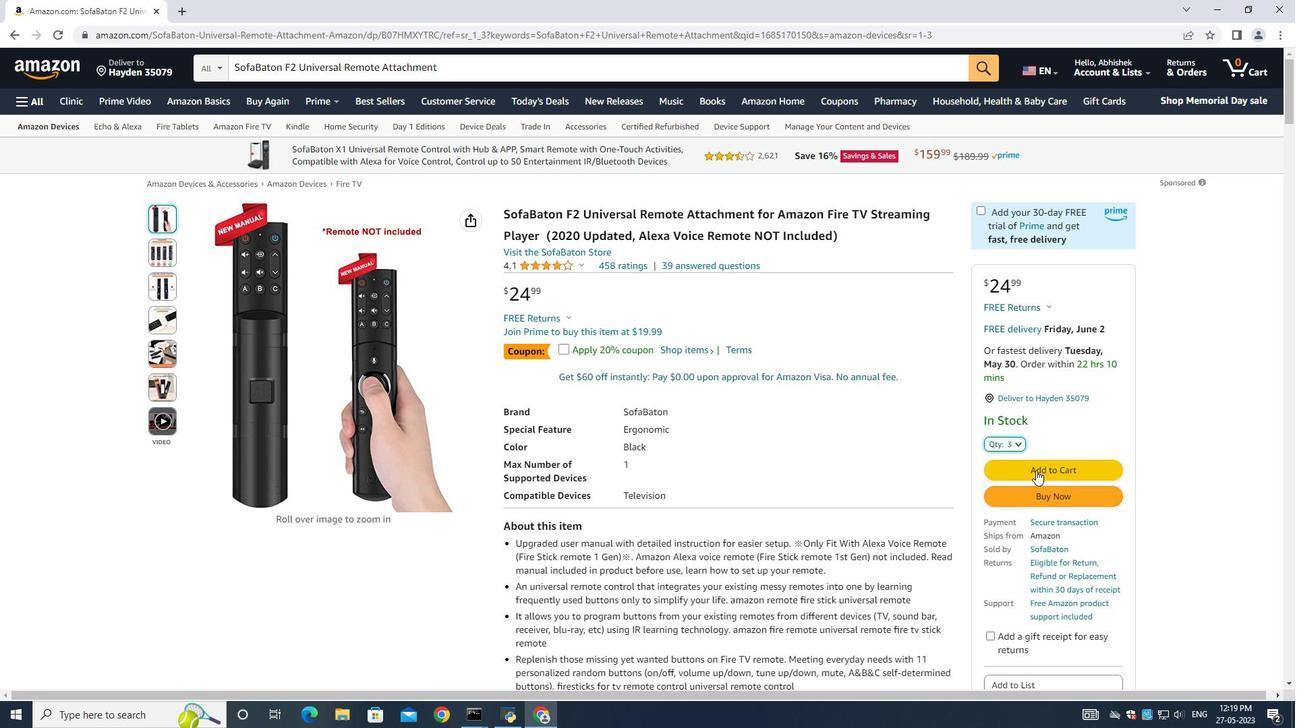 
Action: Mouse moved to (954, 166)
Screenshot: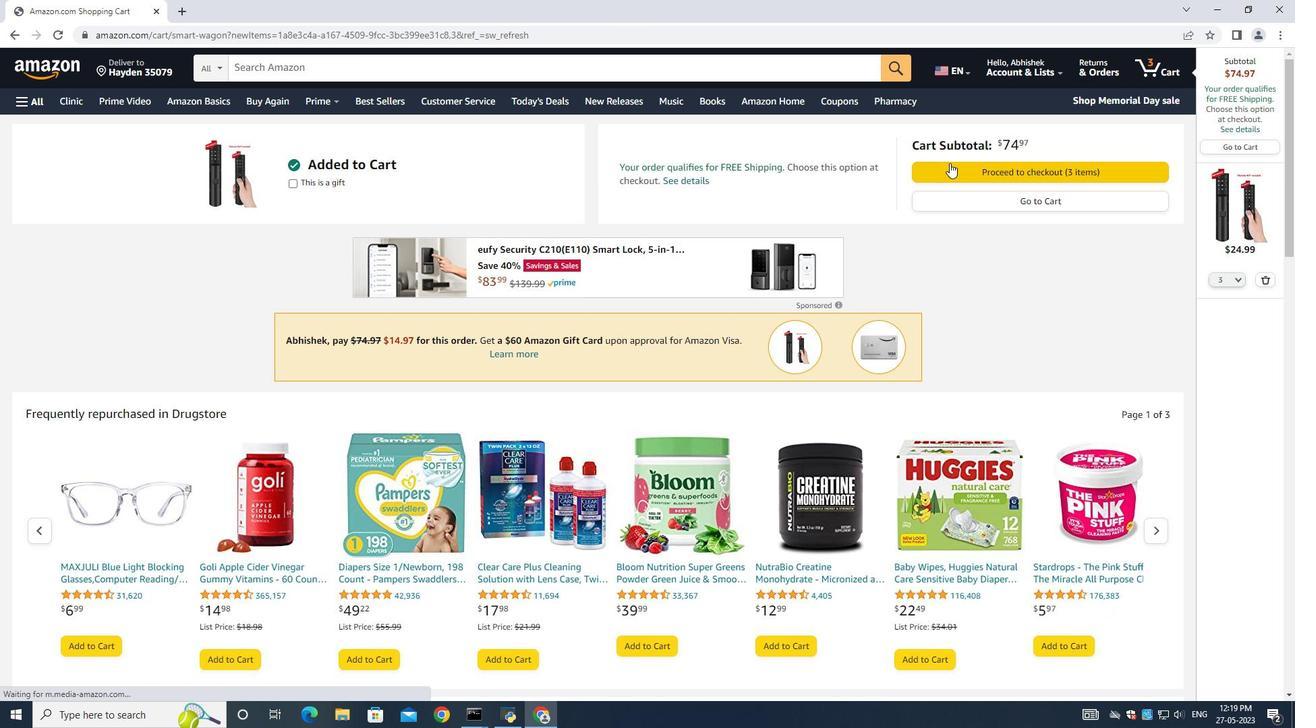 
Action: Mouse pressed left at (954, 166)
Screenshot: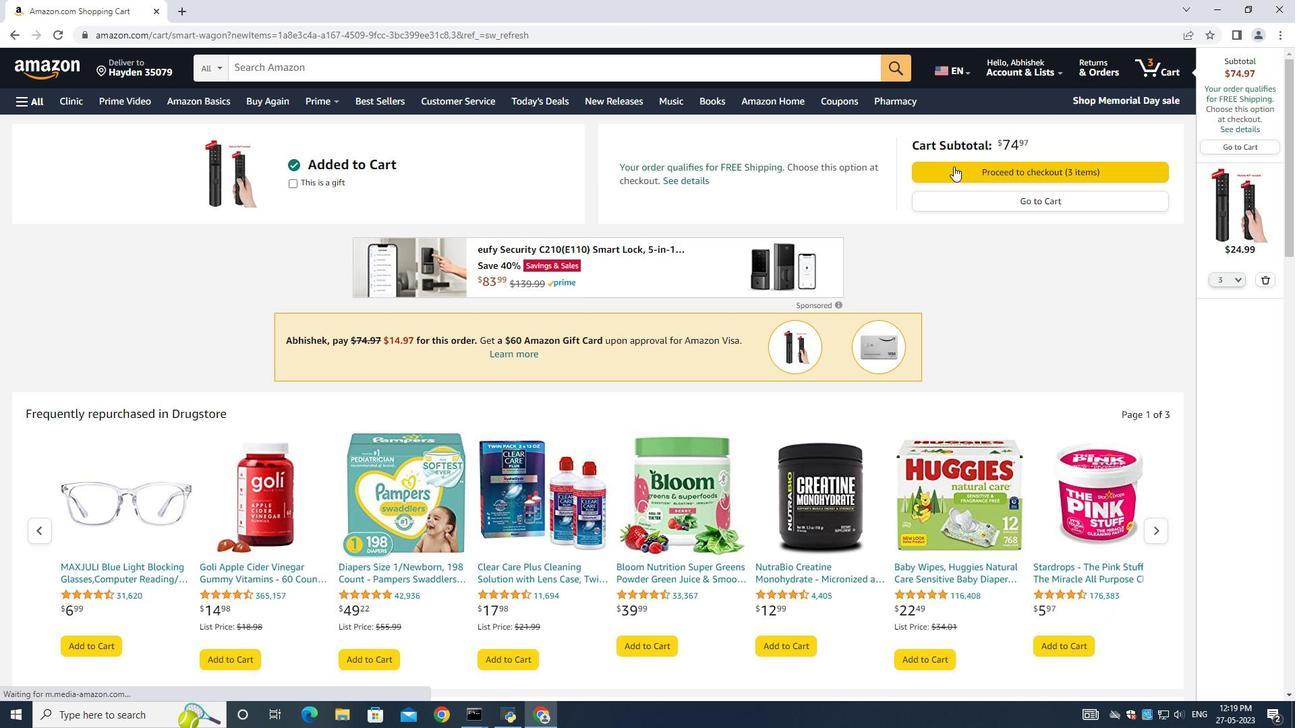 
Action: Mouse moved to (766, 300)
Screenshot: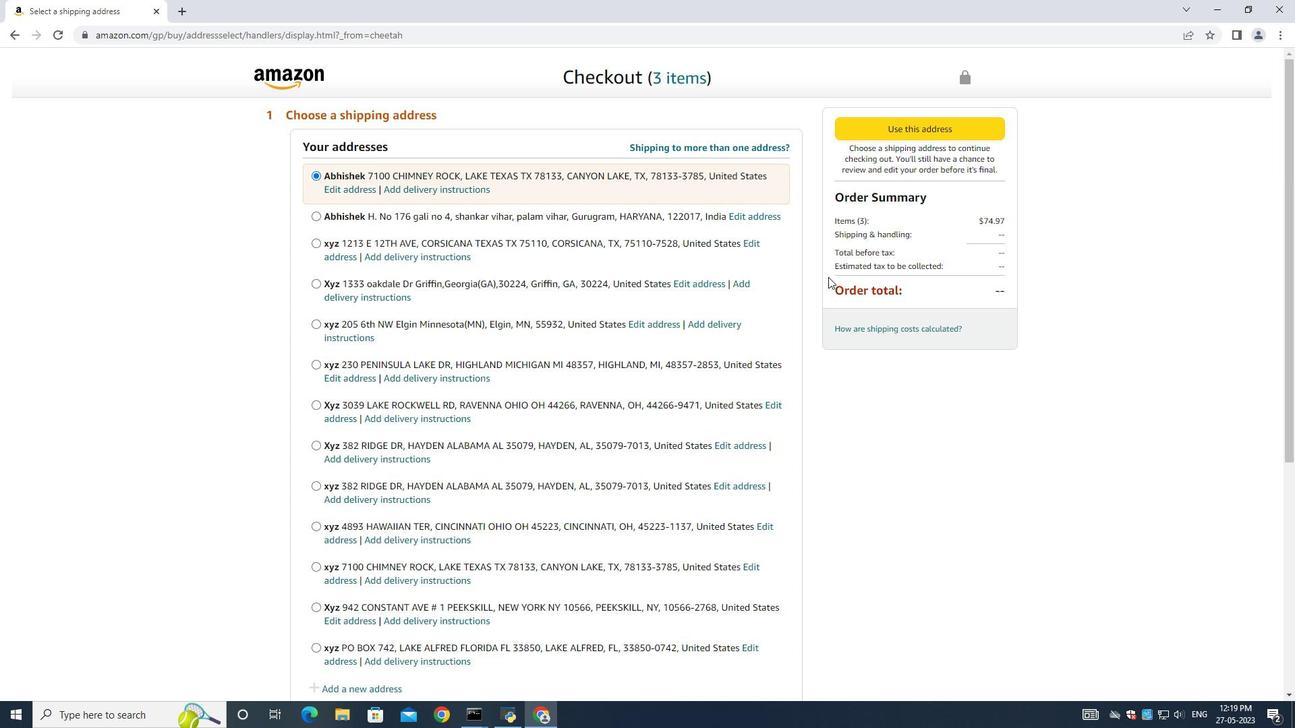 
Action: Mouse scrolled (766, 299) with delta (0, 0)
Screenshot: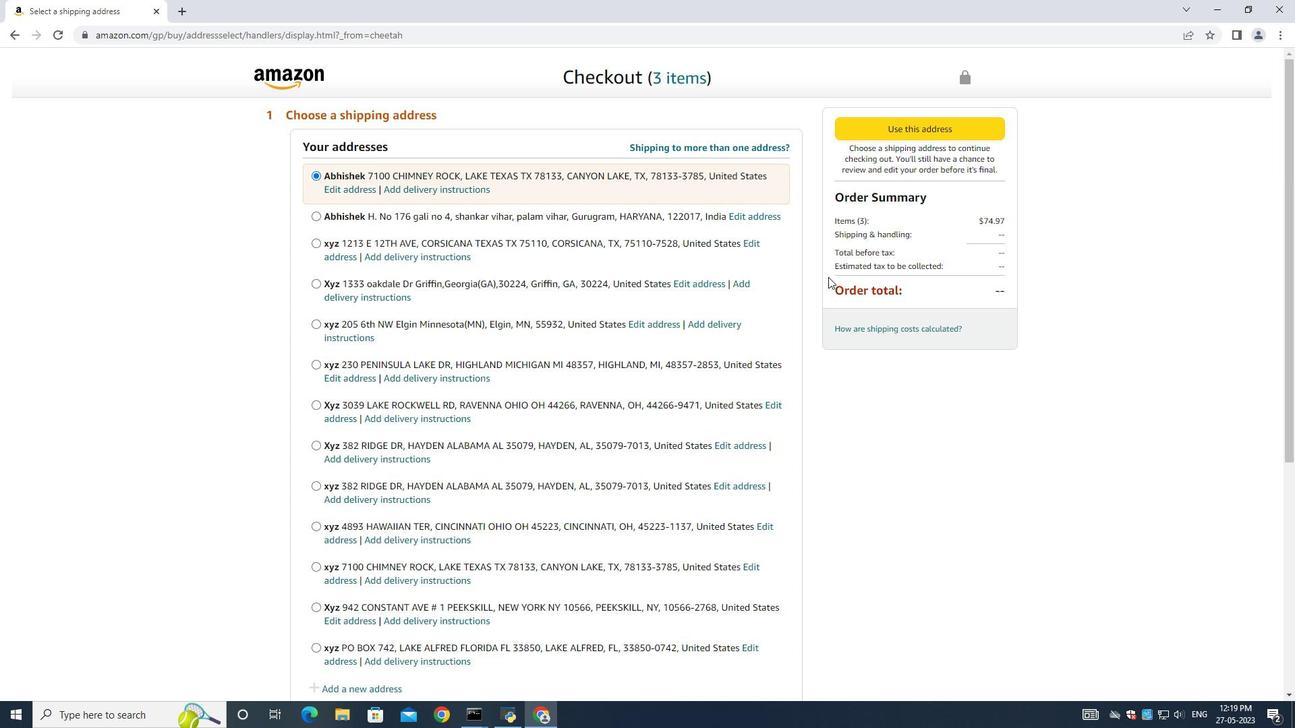 
Action: Mouse moved to (758, 309)
Screenshot: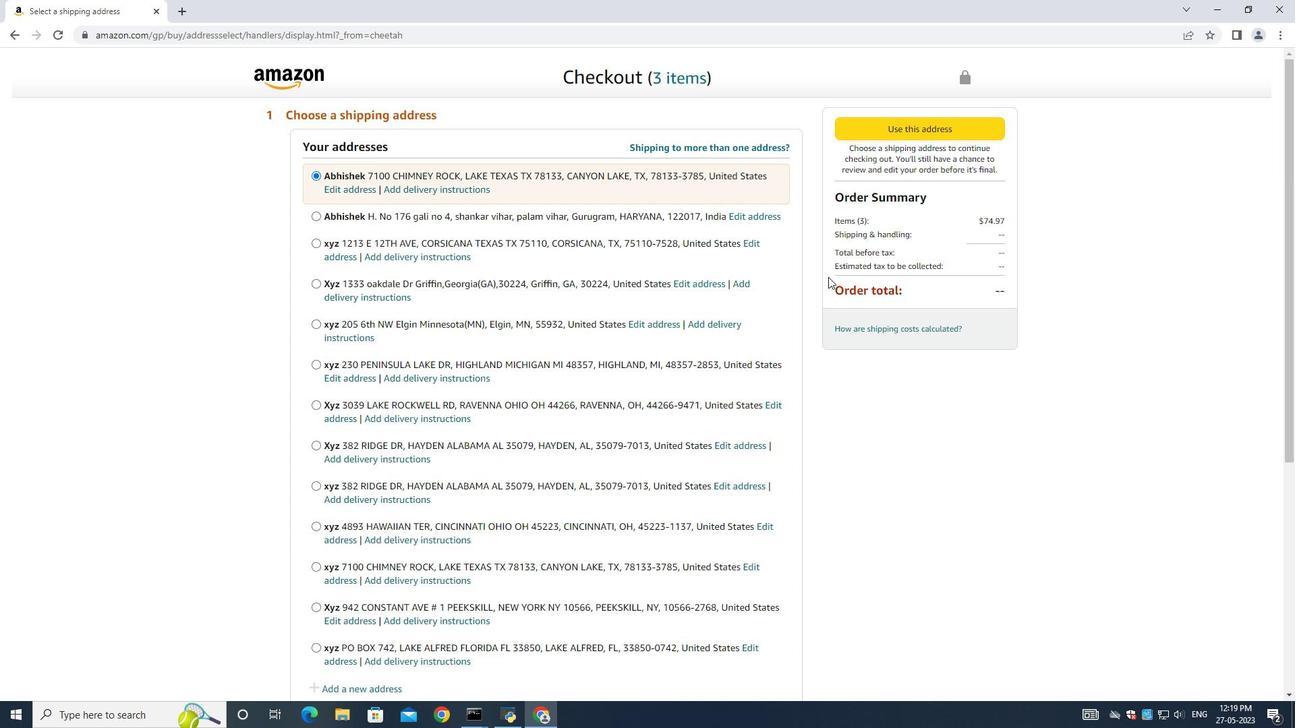 
Action: Mouse scrolled (758, 308) with delta (0, 0)
Screenshot: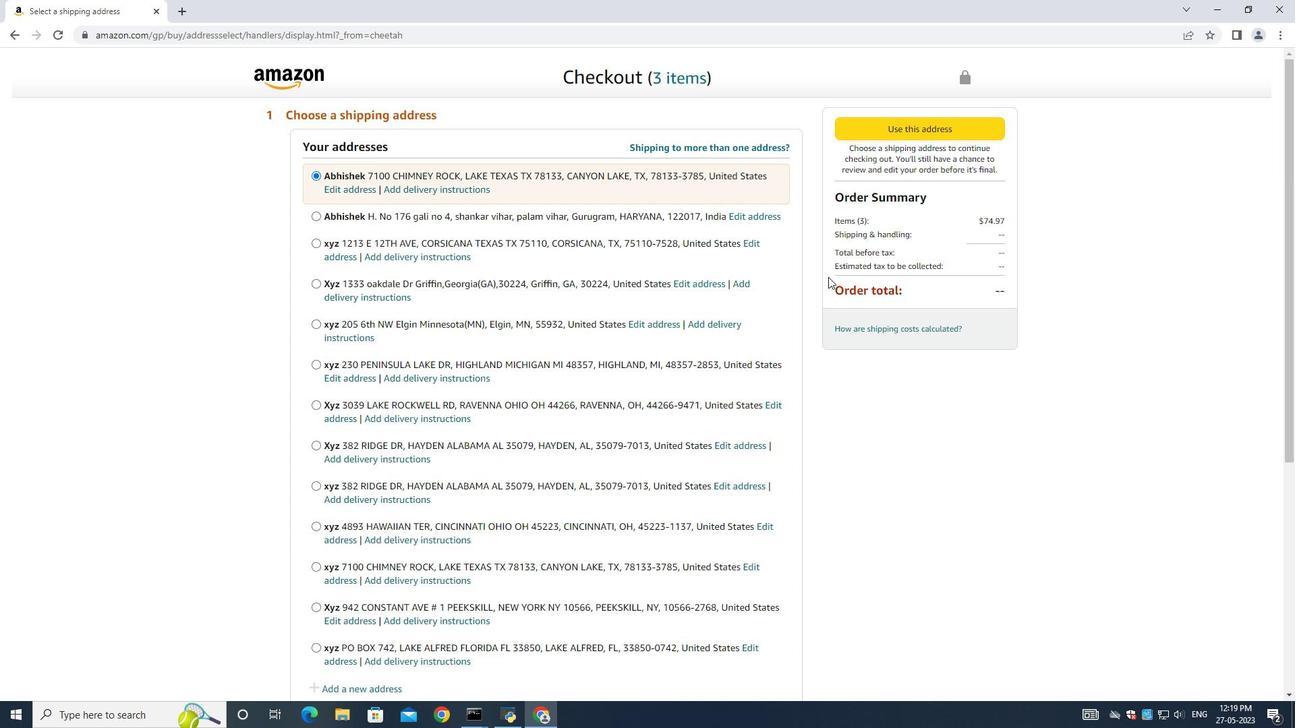 
Action: Mouse moved to (699, 343)
Screenshot: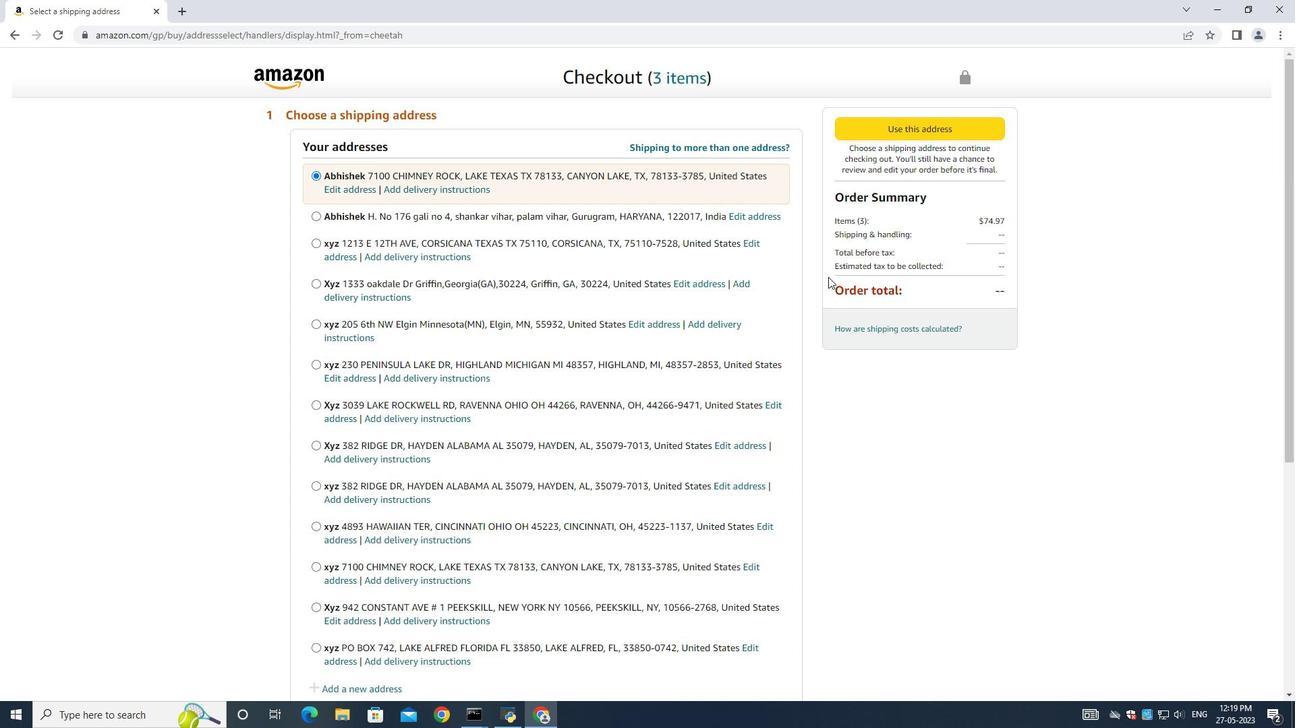 
Action: Mouse scrolled (720, 332) with delta (0, 0)
Screenshot: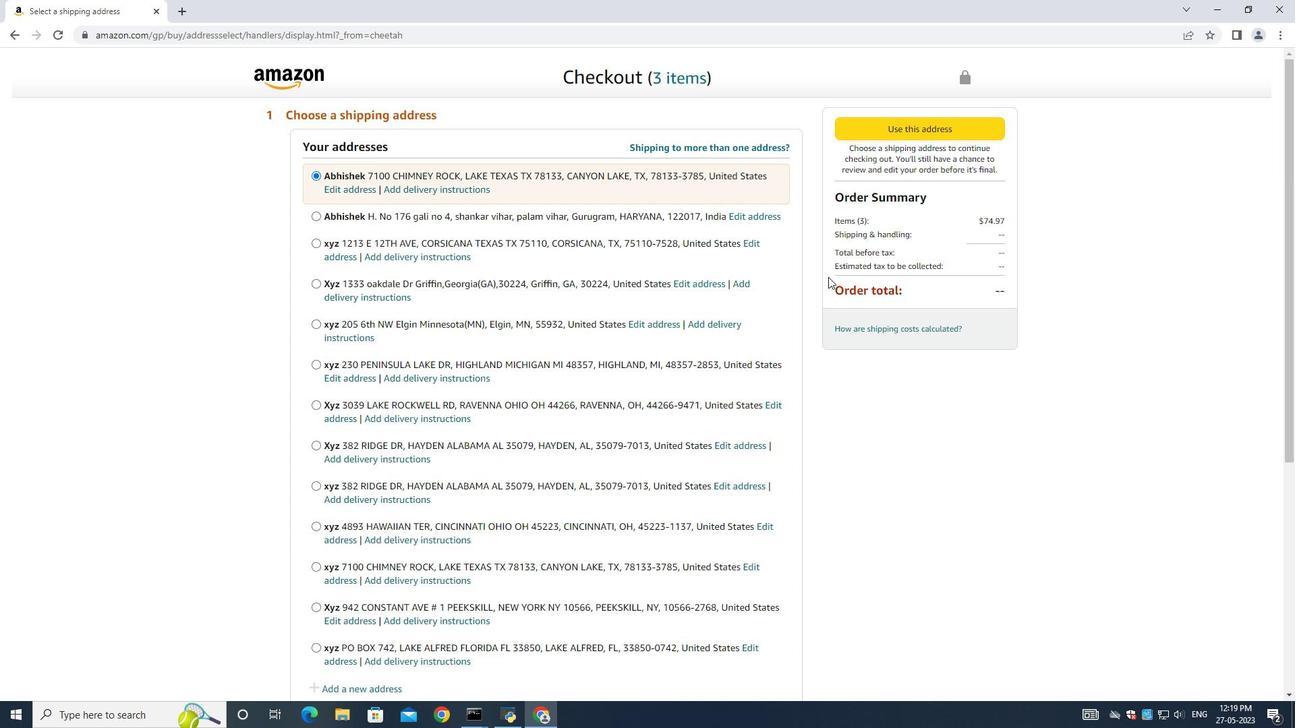 
Action: Mouse moved to (648, 367)
Screenshot: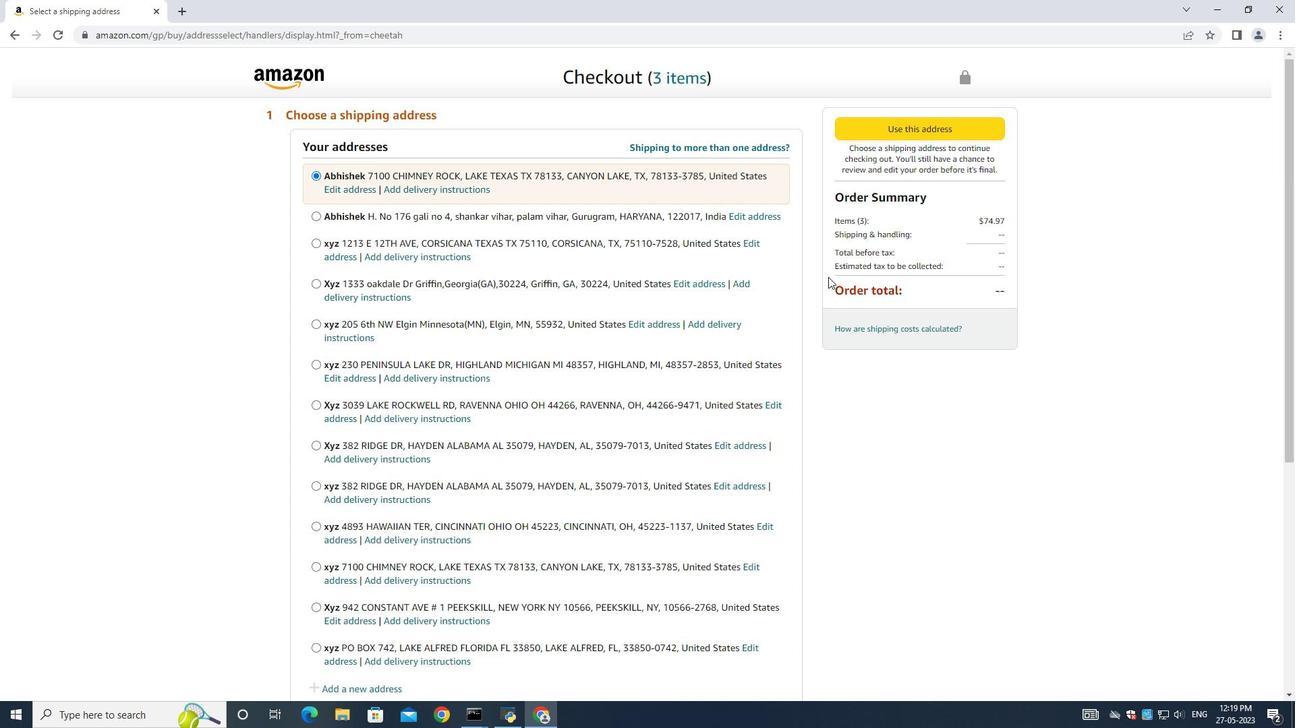 
Action: Mouse scrolled (648, 367) with delta (0, 0)
Screenshot: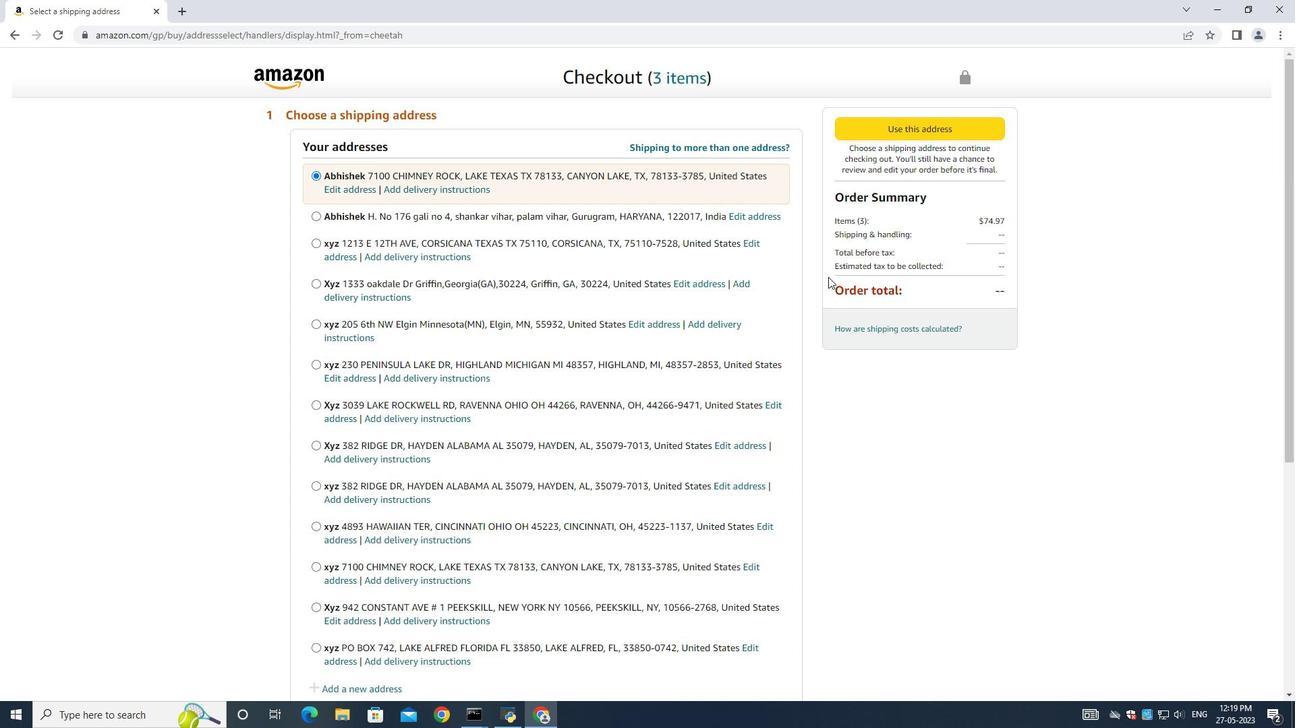 
Action: Mouse moved to (361, 418)
Screenshot: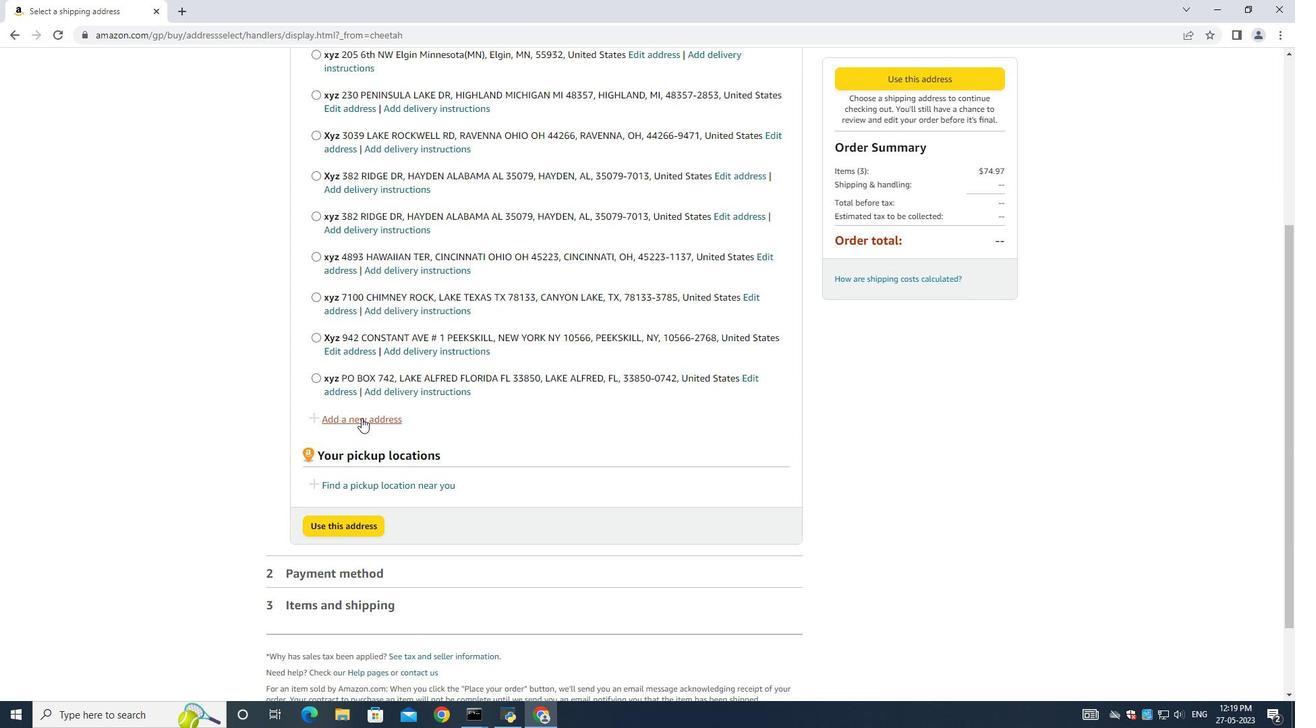 
Action: Mouse pressed left at (361, 418)
Screenshot: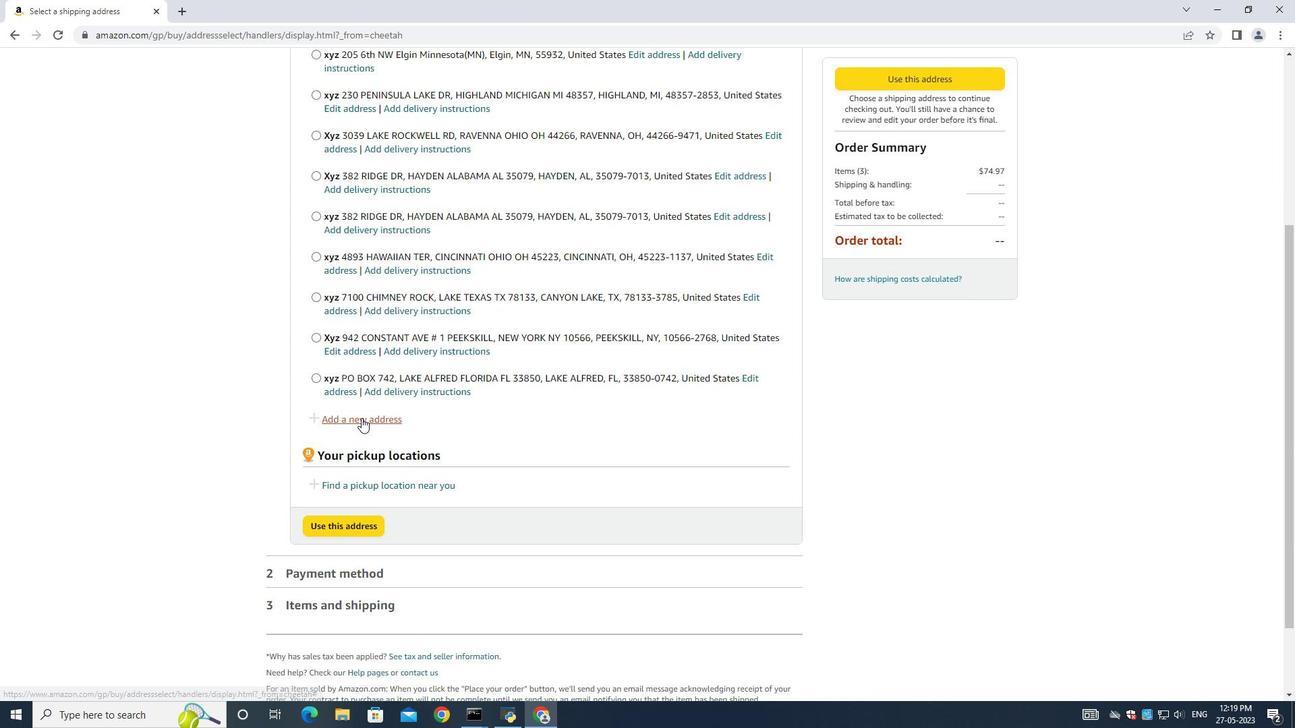 
Action: Mouse moved to (456, 332)
Screenshot: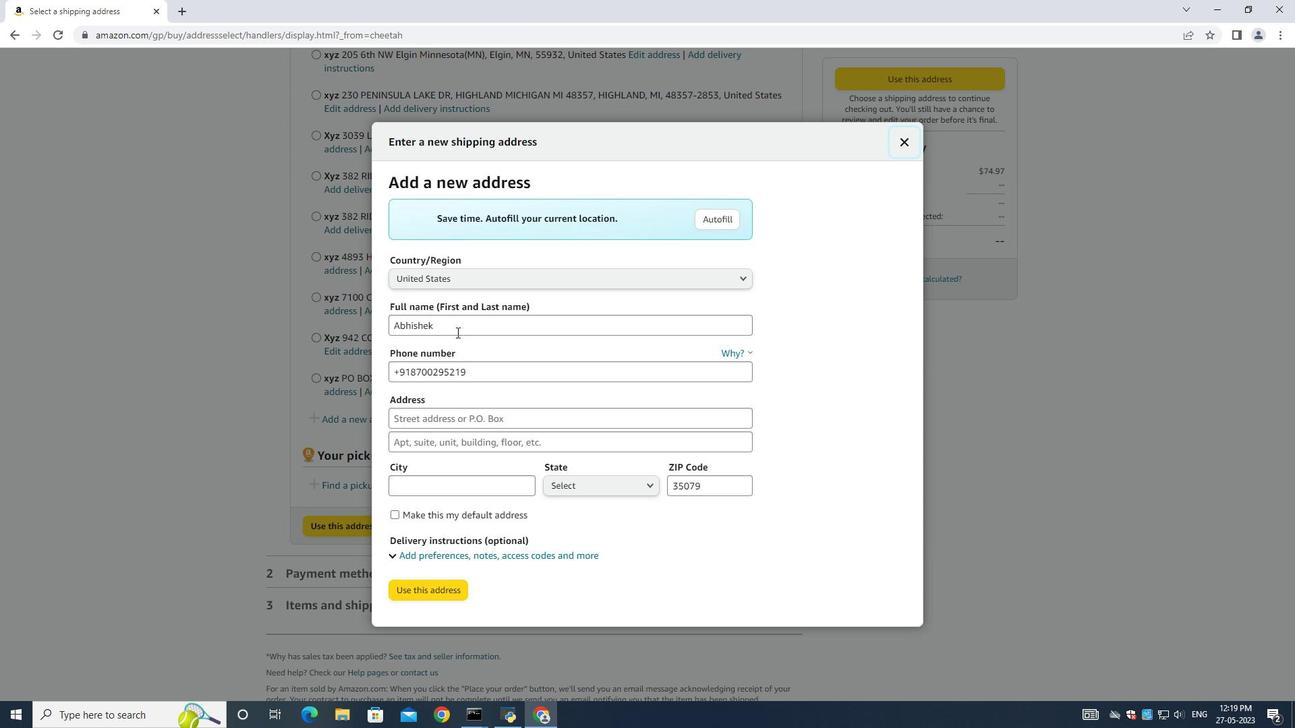 
Action: Mouse pressed left at (456, 332)
Screenshot: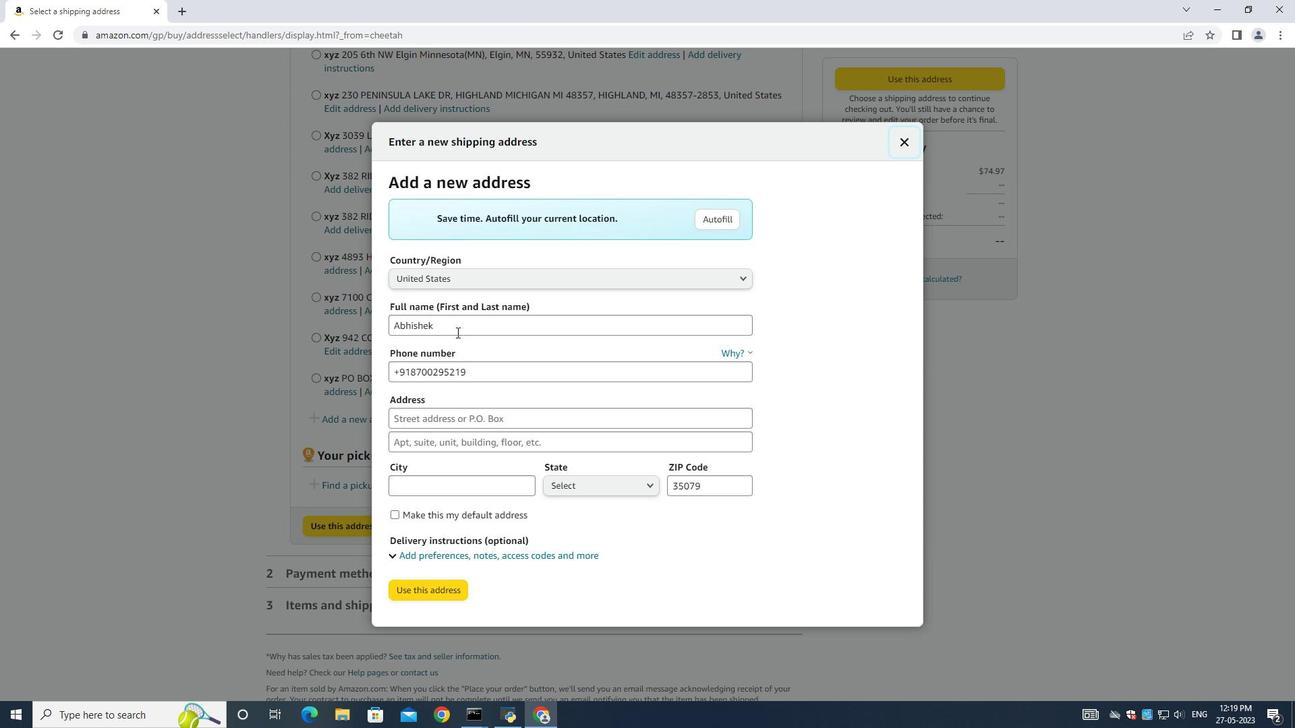 
Action: Mouse moved to (457, 333)
Screenshot: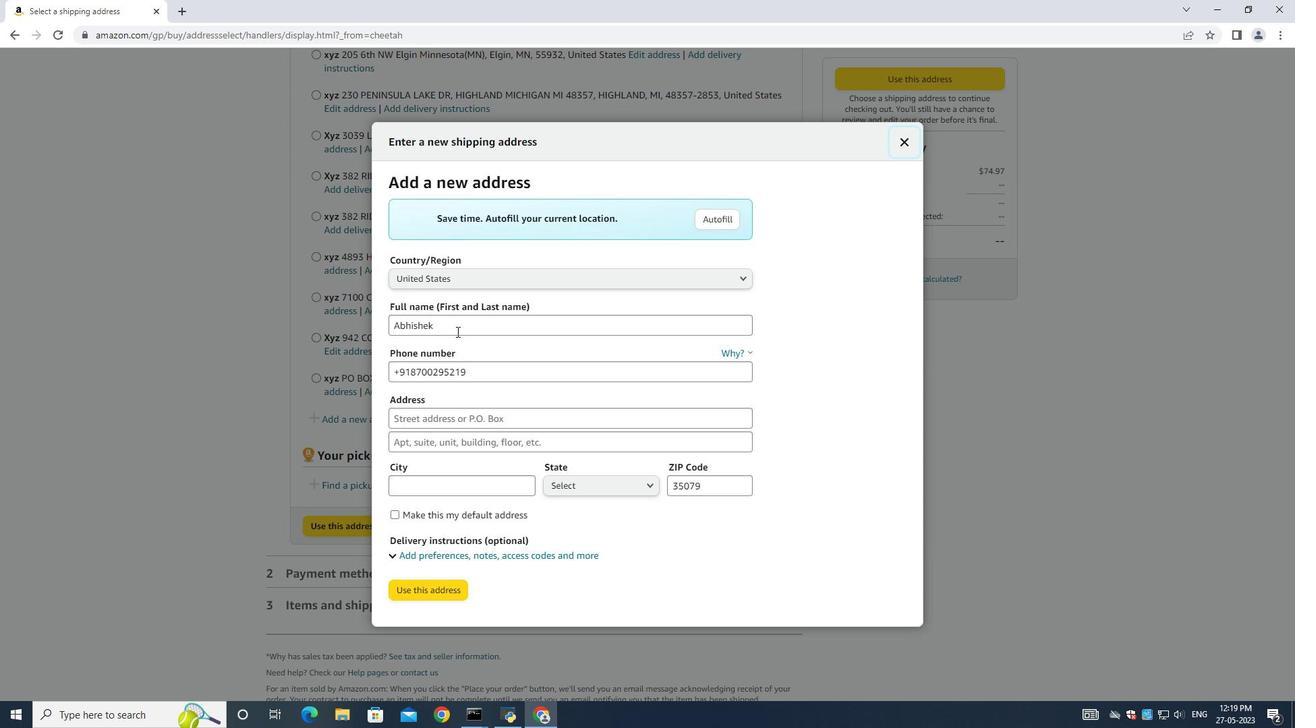 
Action: Key pressed ctrl+Axyz
Screenshot: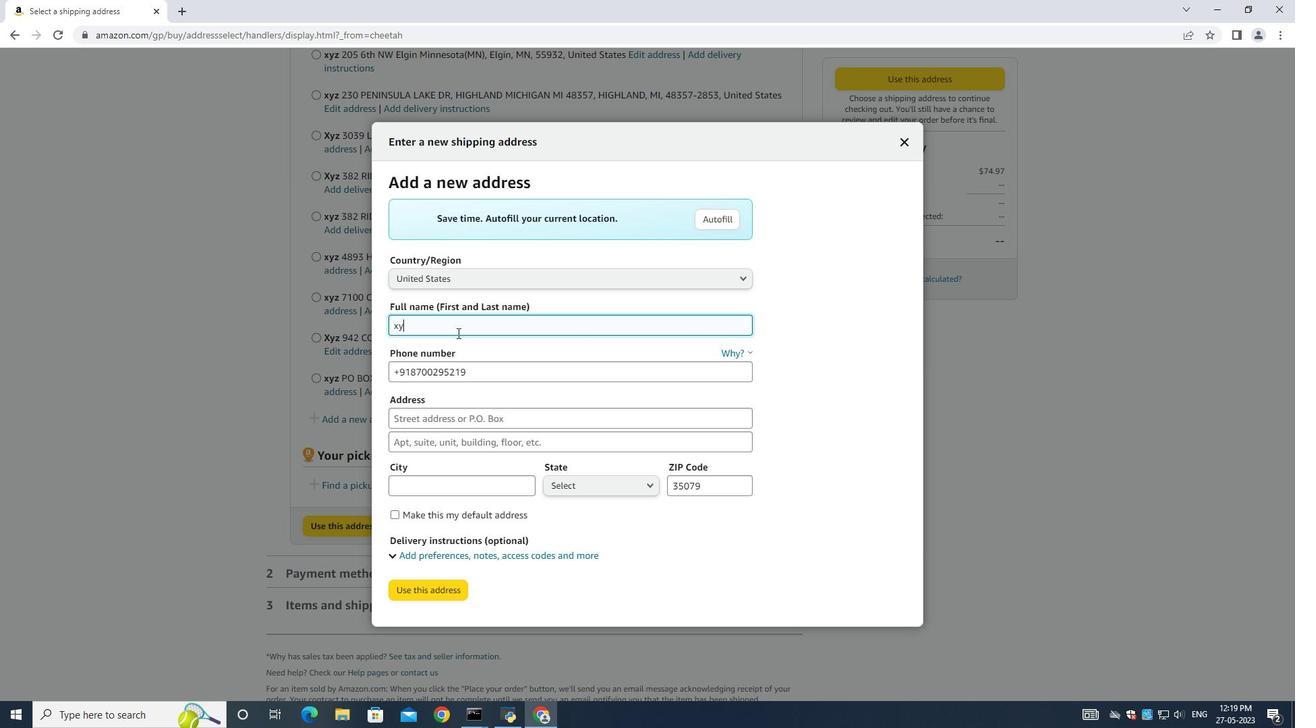 
Action: Mouse moved to (494, 369)
Screenshot: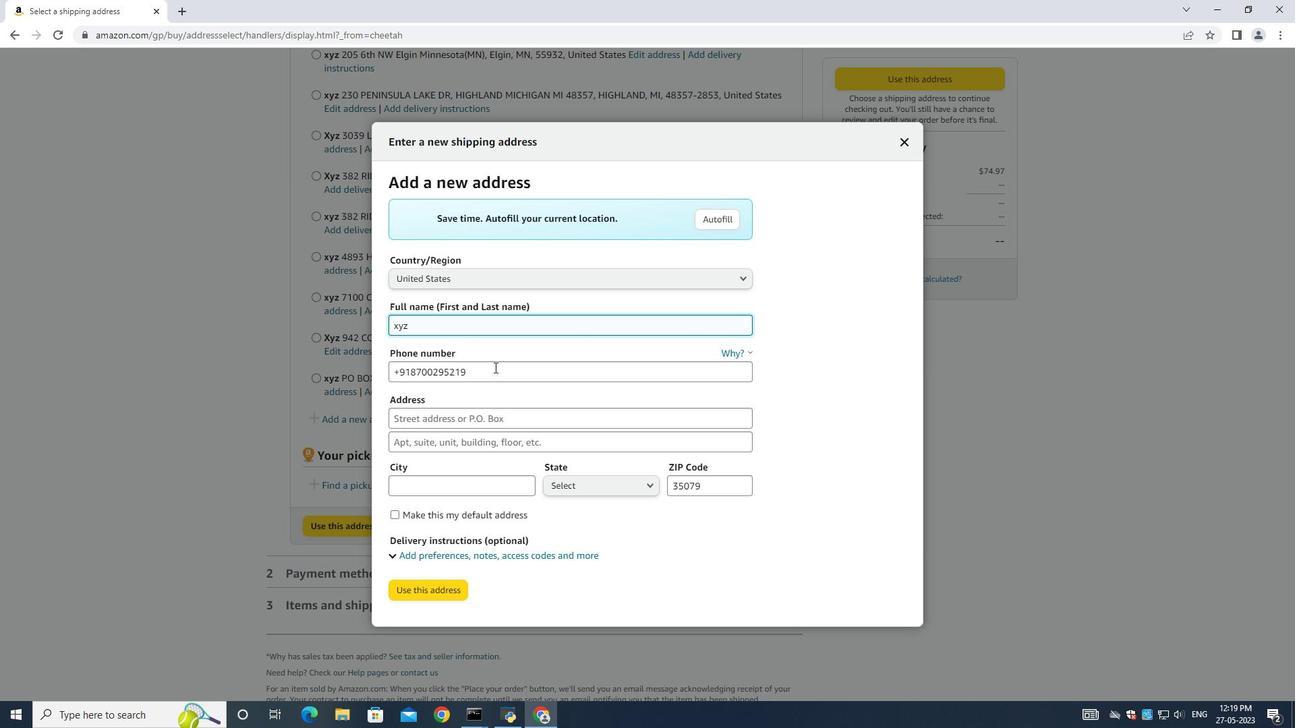 
Action: Mouse pressed left at (494, 369)
Screenshot: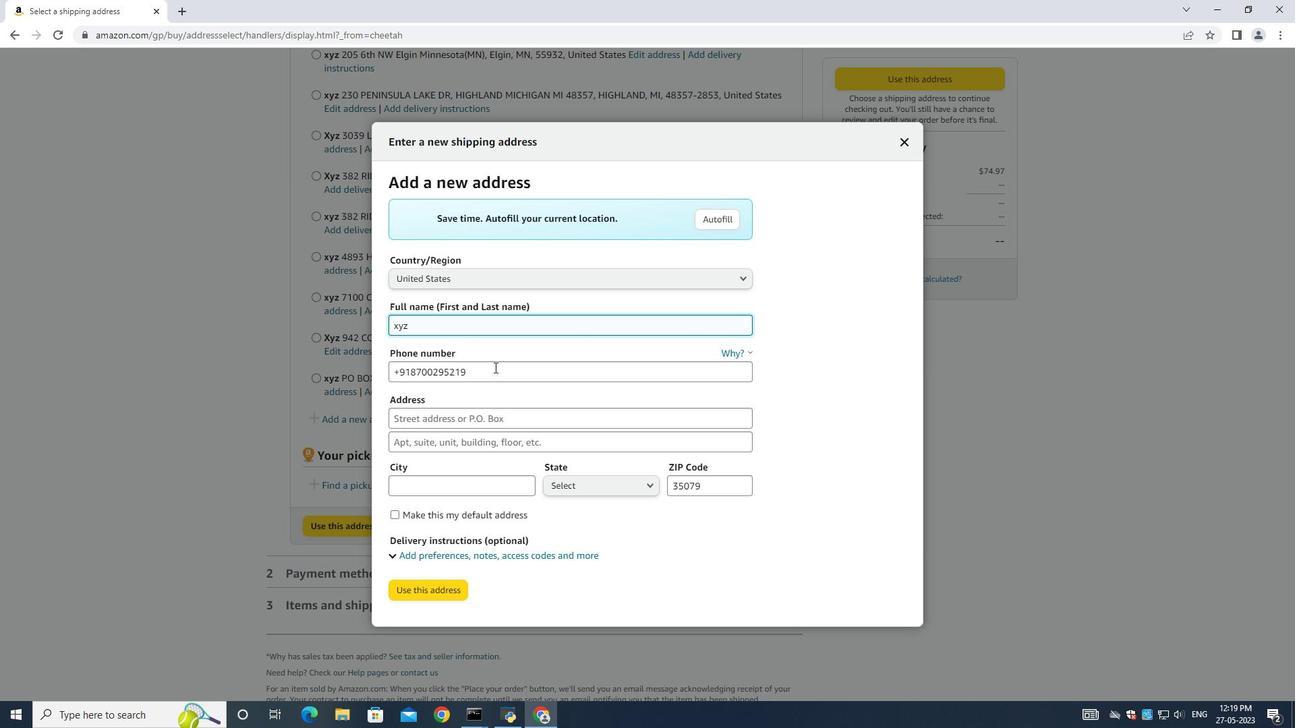 
Action: Key pressed ctrl+A<Key.backspace><Key.shift>(724<Key.shift>)<Key.space>932-1018
Screenshot: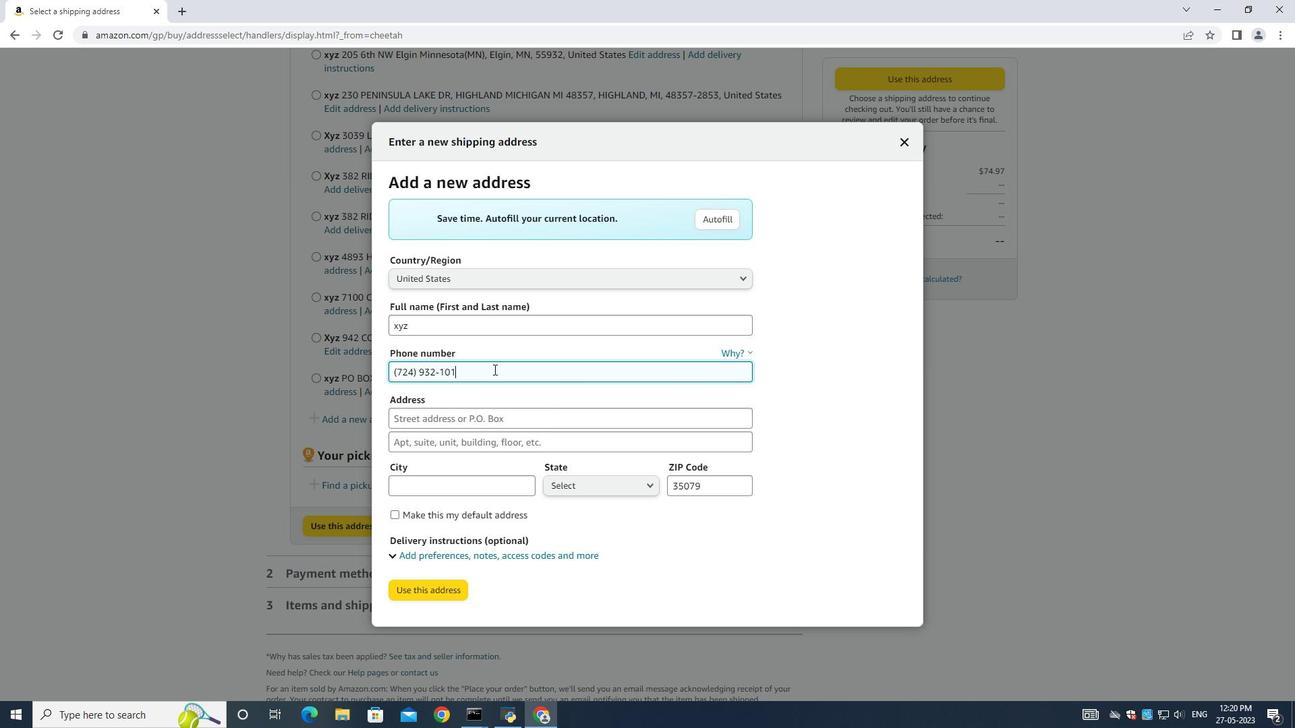 
Action: Mouse moved to (498, 423)
Screenshot: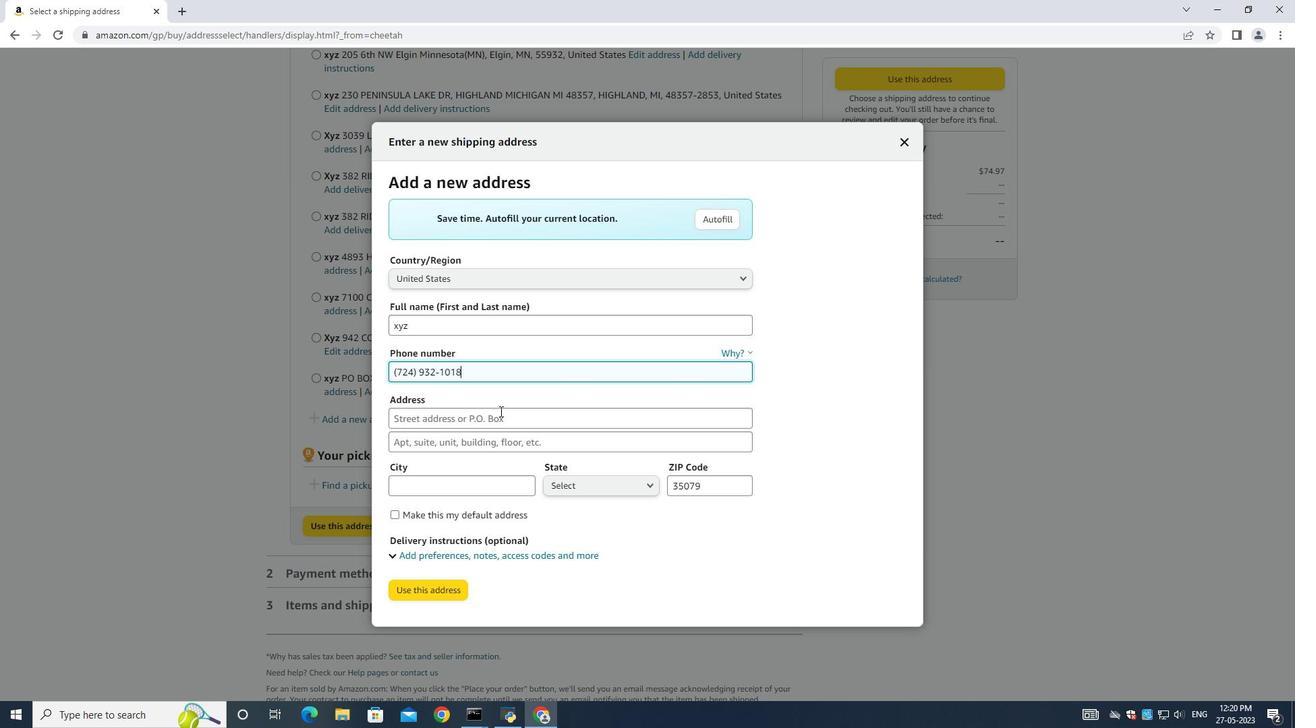 
Action: Mouse pressed left at (498, 423)
Screenshot: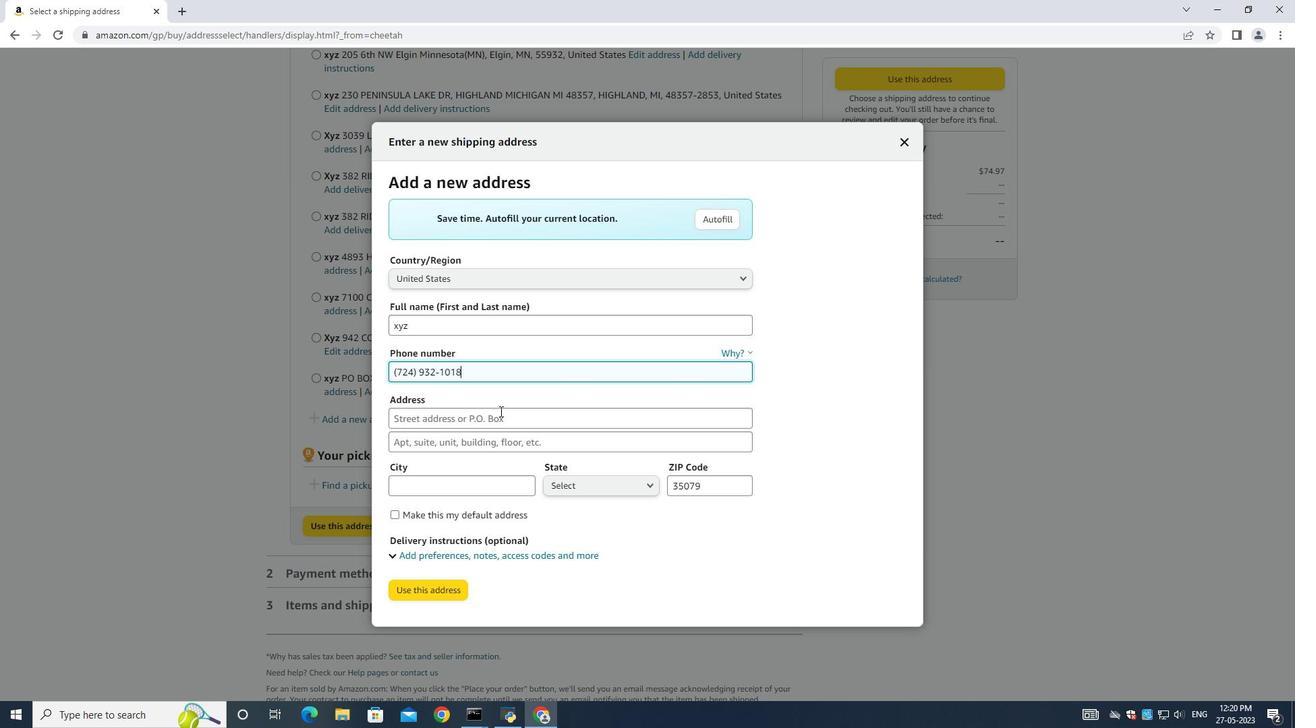 
Action: Mouse moved to (503, 426)
Screenshot: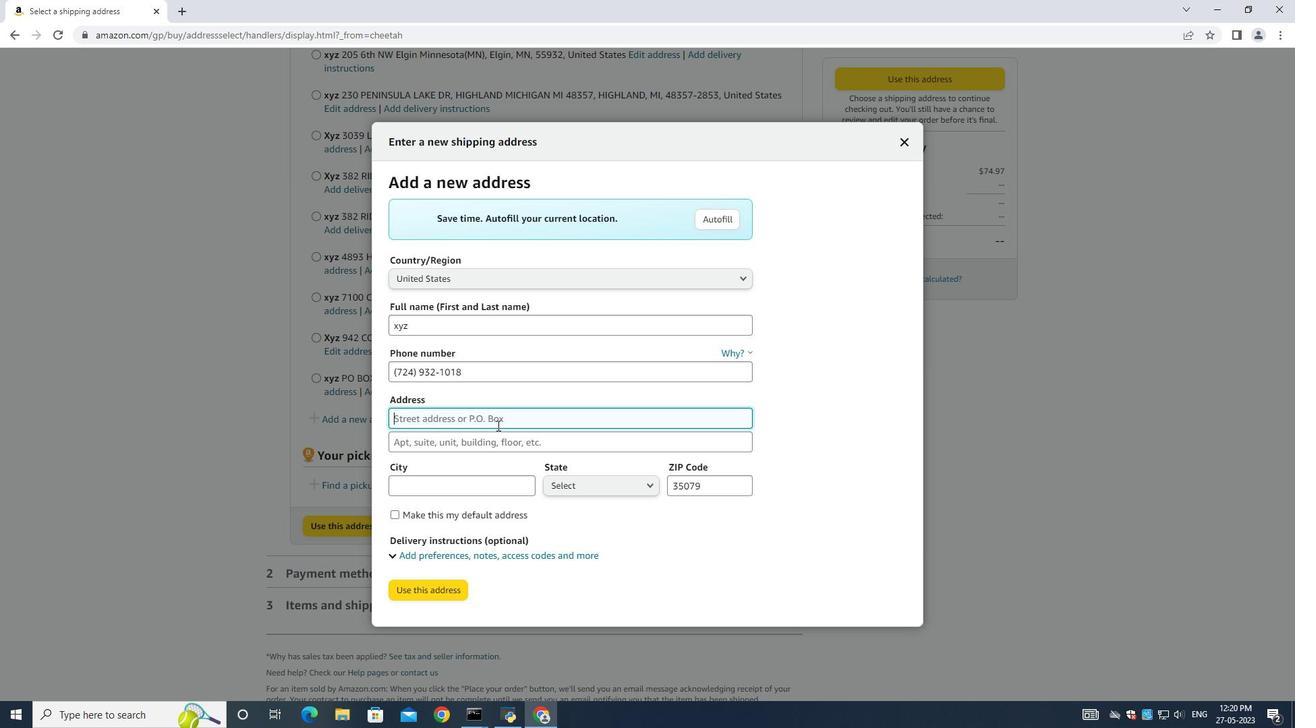 
Action: Key pressed 5933<Key.space><Key.shift>Us<Key.space><Key.shift><Key.shift><Key.shift><Key.shift><Key.shift><Key.shift><Key.shift><Key.shift><Key.shift><Key.shift><Key.shift>HW<Key.backspace><Key.backspace><Key.shift>Hwy<Key.space><Key.shift><Key.shift><Key.shift><Key.shift><Key.shift><Key.shift><Key.shift><Key.shift>#322
Screenshot: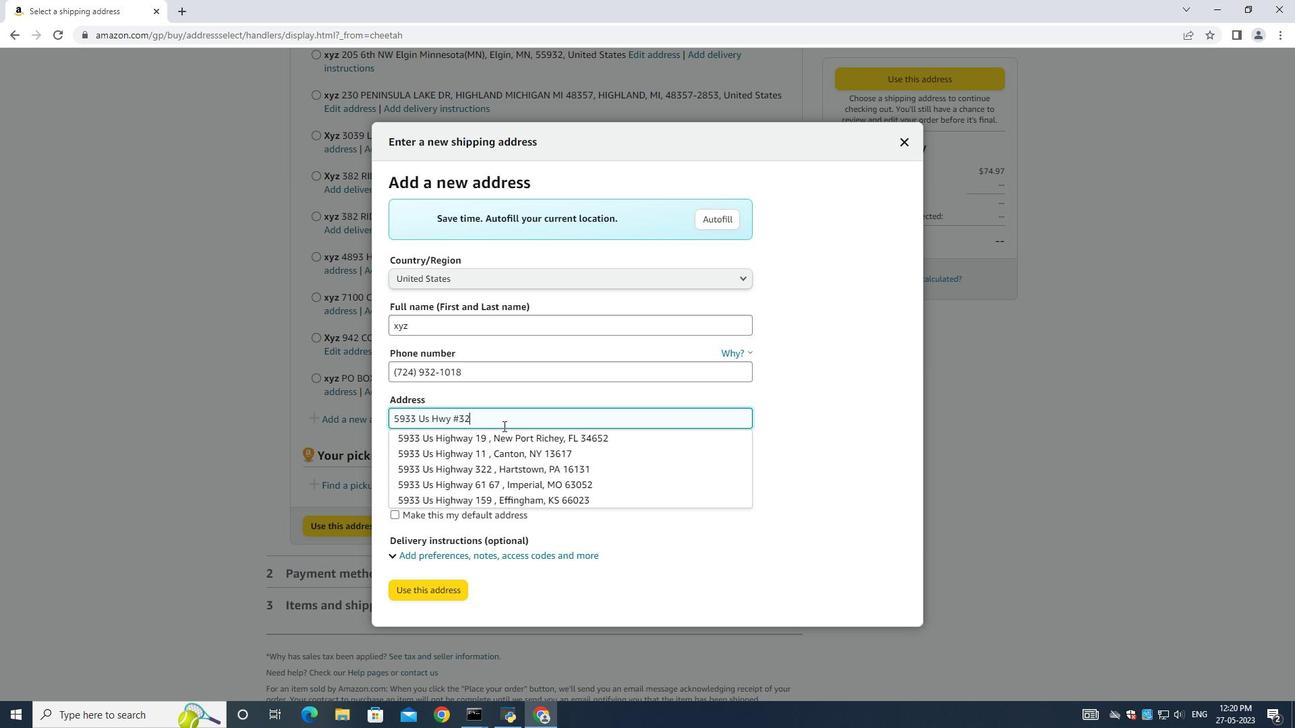 
Action: Mouse moved to (510, 438)
Screenshot: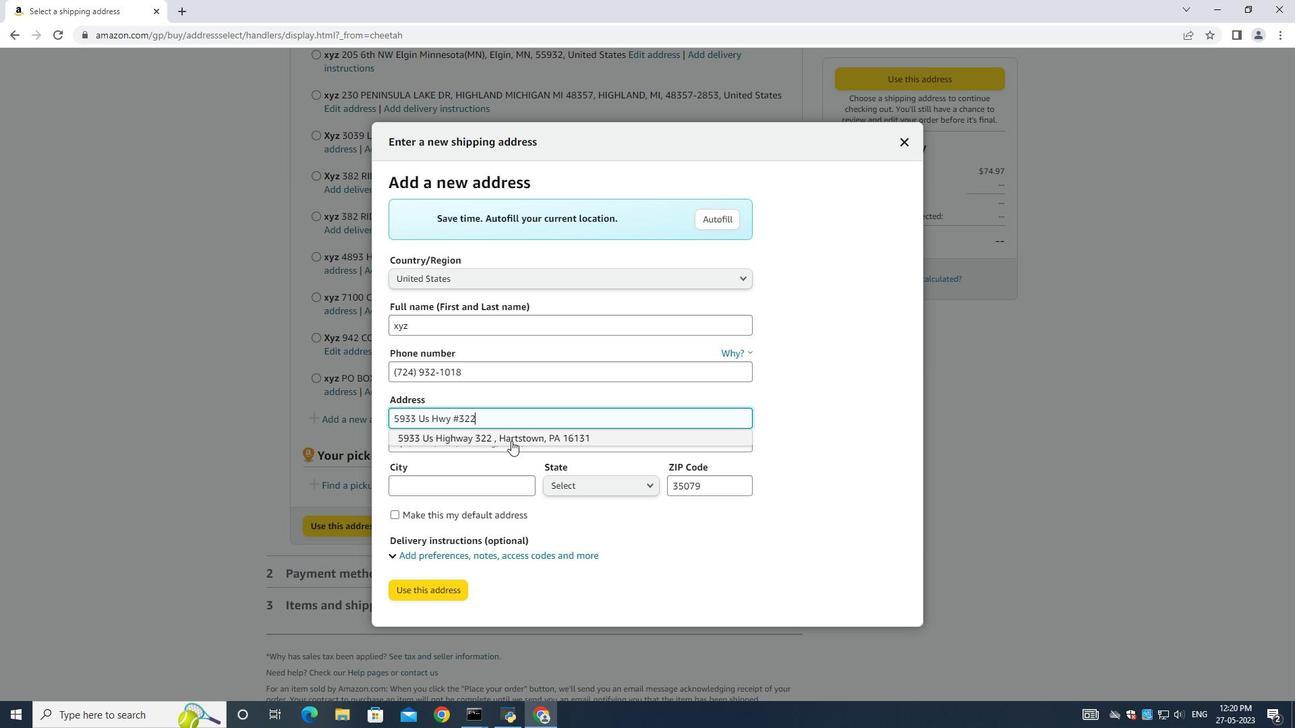 
Action: Mouse pressed left at (510, 438)
Screenshot: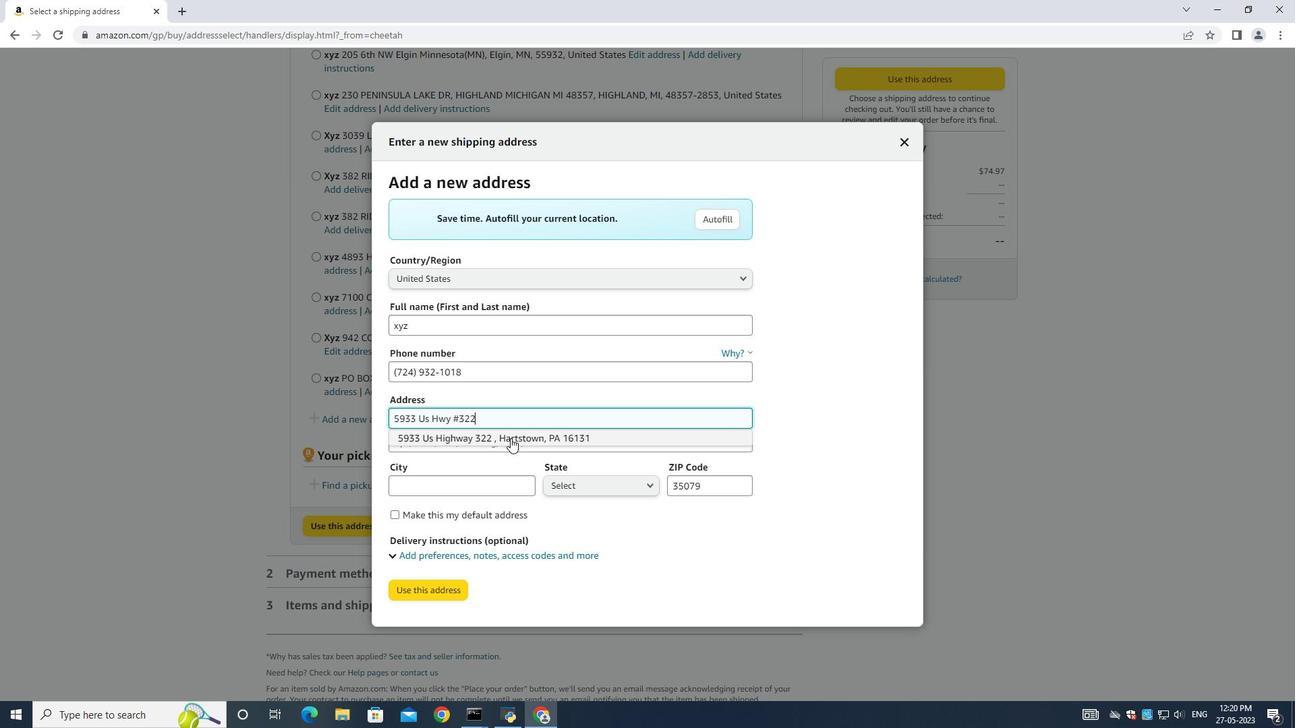 
Action: Mouse moved to (496, 442)
Screenshot: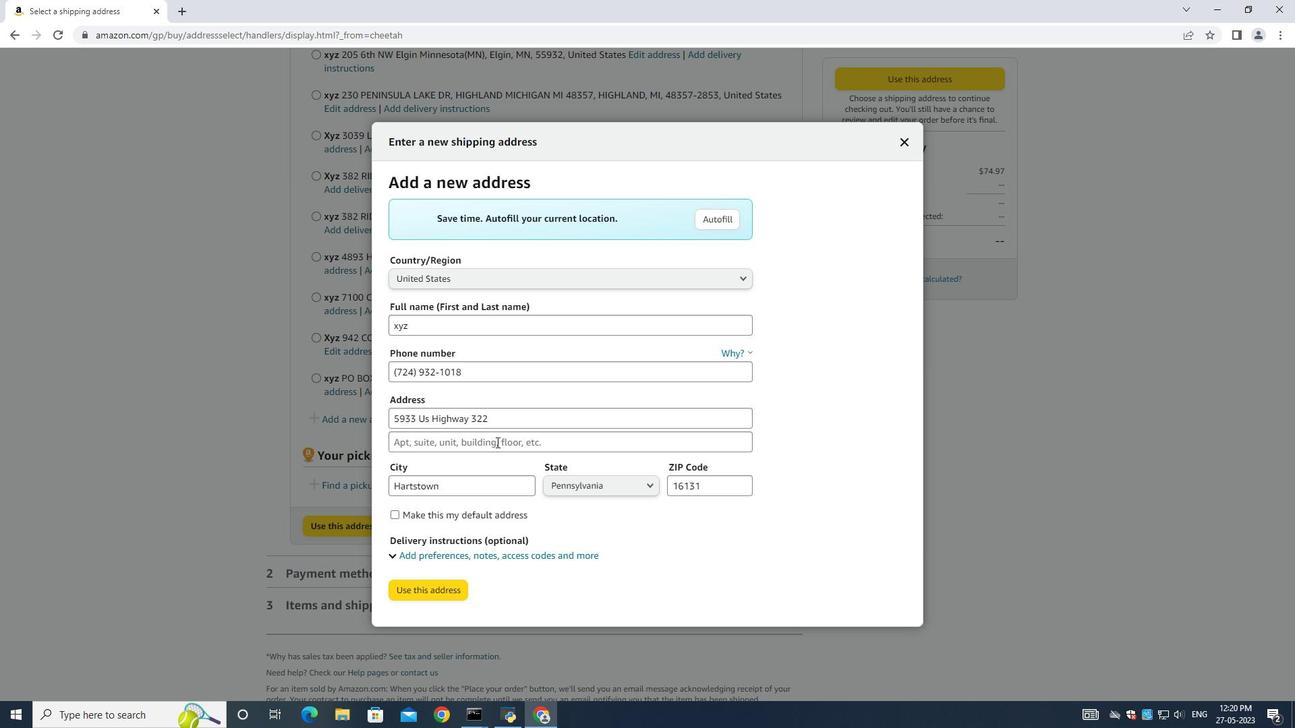 
Action: Mouse pressed left at (496, 442)
Screenshot: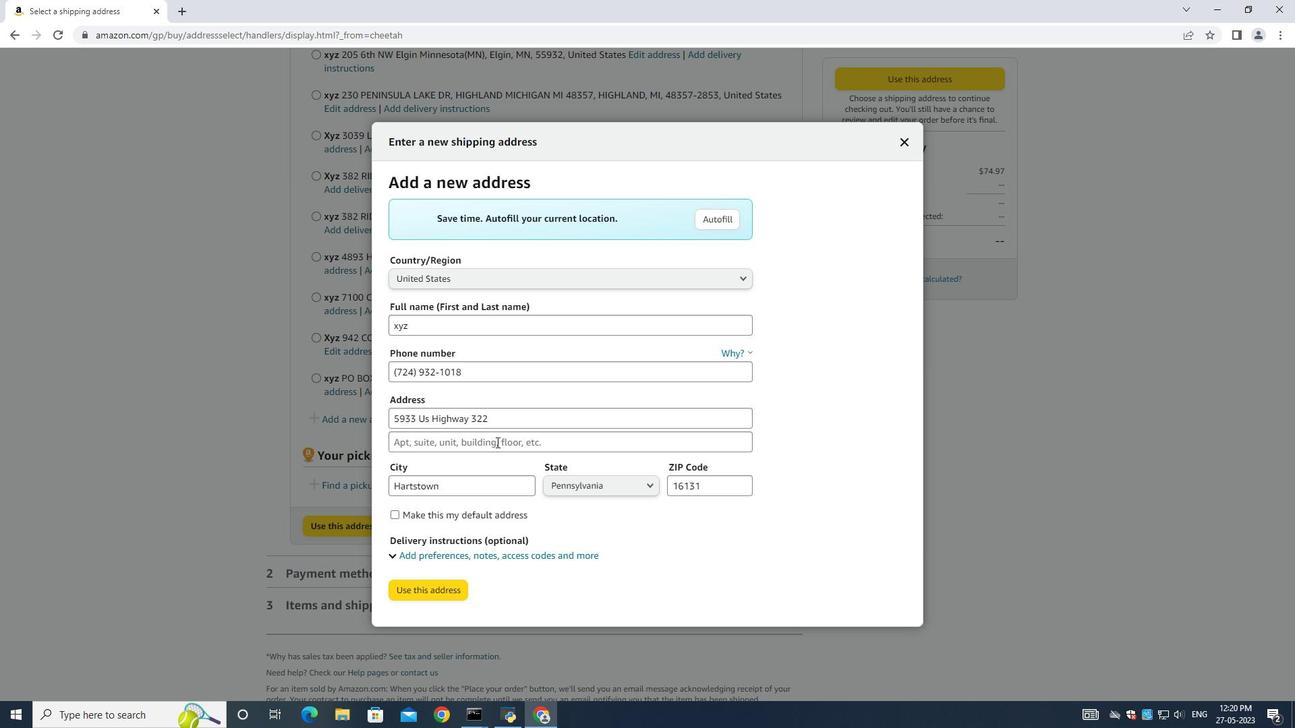 
Action: Mouse moved to (497, 447)
Screenshot: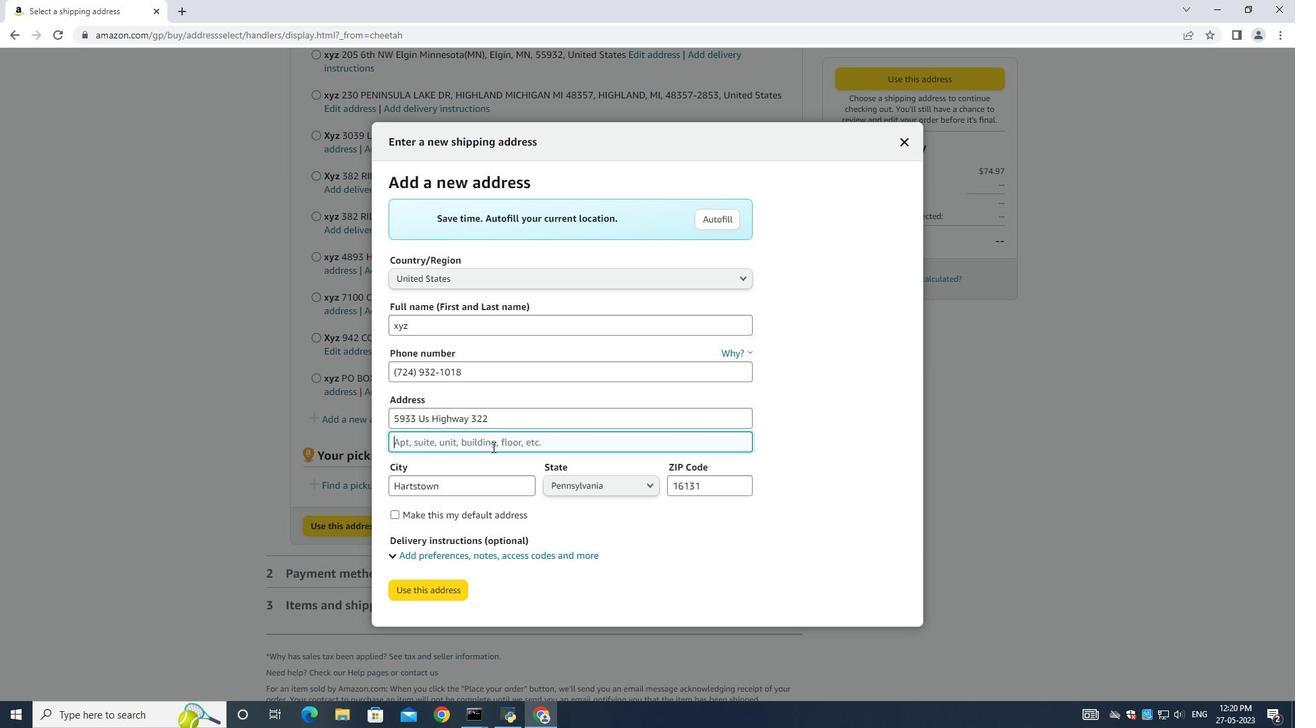 
Action: Key pressed <Key.shift>Hartstown<Key.space><Key.shift><Key.shift><Key.shift><Key.shift>Pennsylvania<Key.shift_r>(<Key.shift>PA<Key.shift_r>)
Screenshot: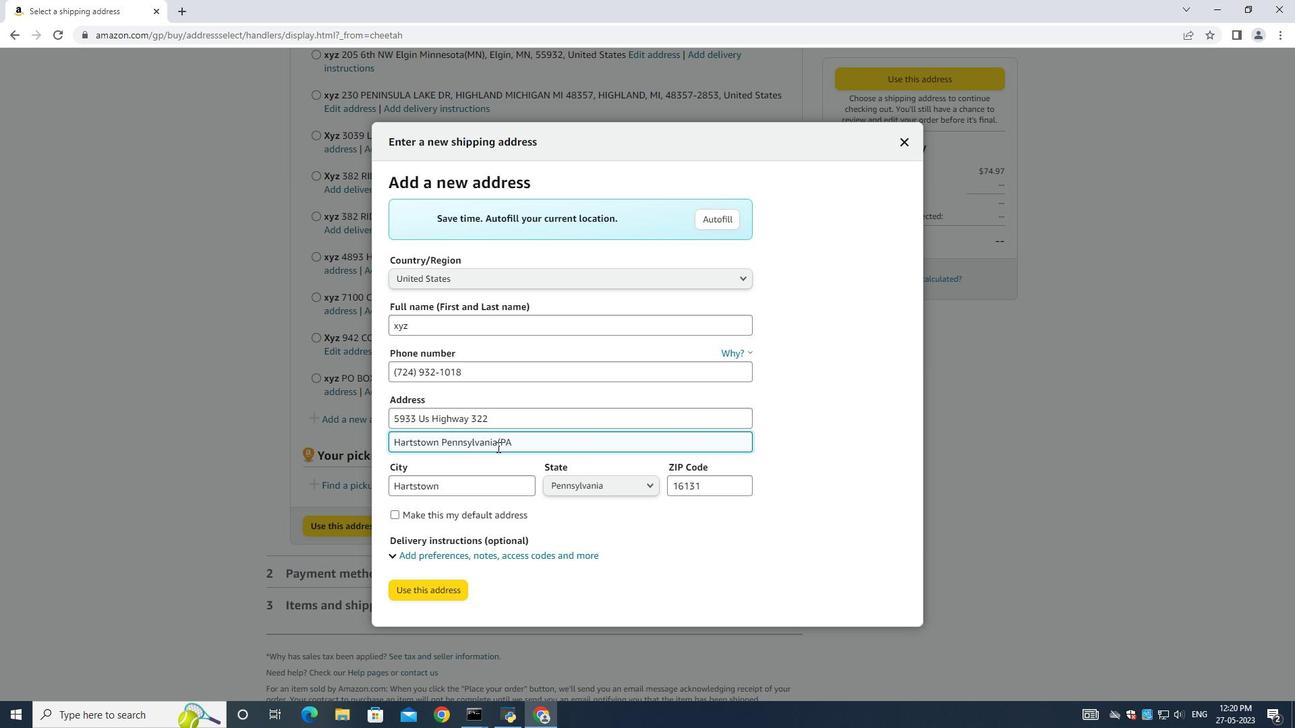 
Action: Mouse moved to (706, 487)
Screenshot: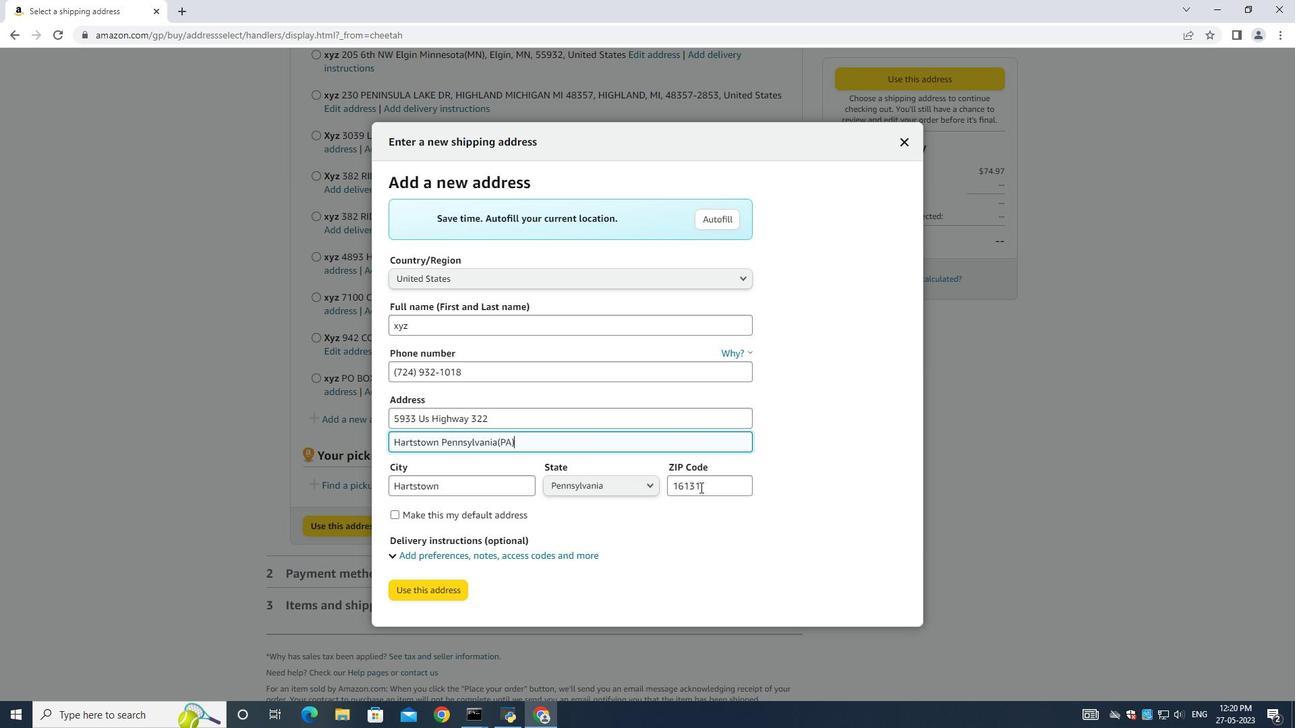 
Action: Mouse pressed left at (706, 487)
Screenshot: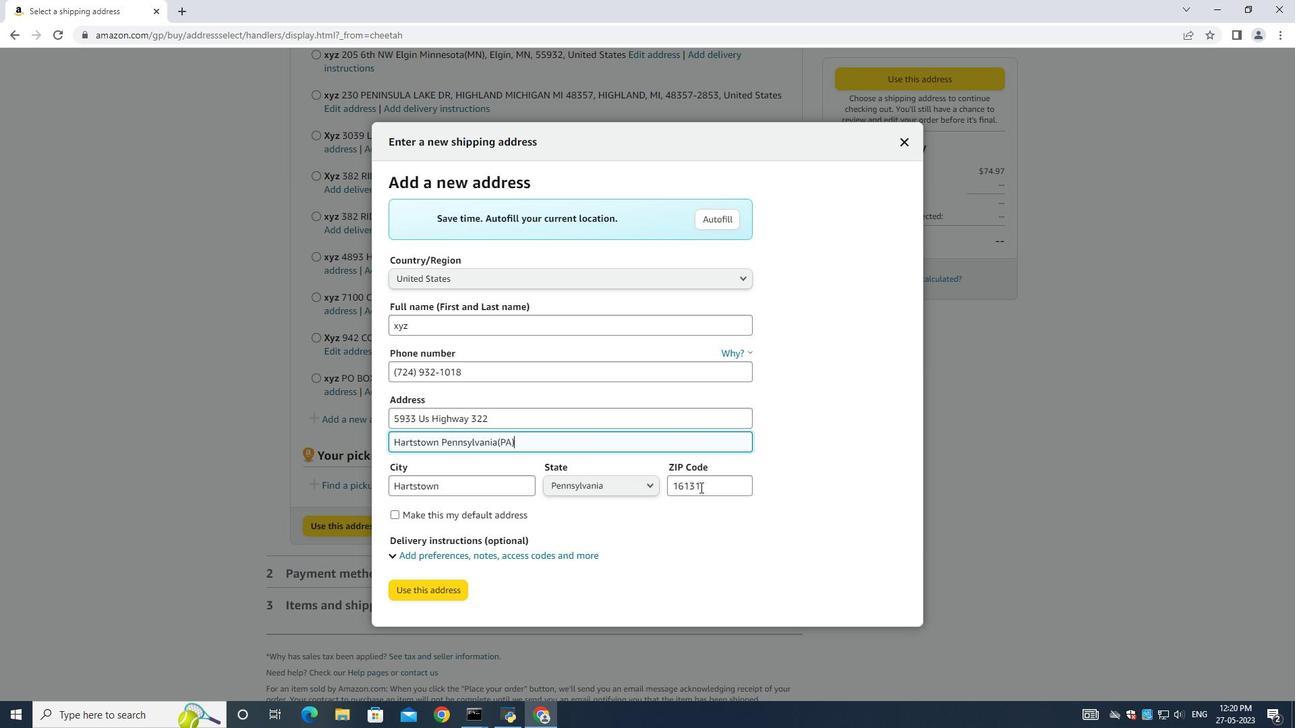 
Action: Mouse moved to (713, 485)
Screenshot: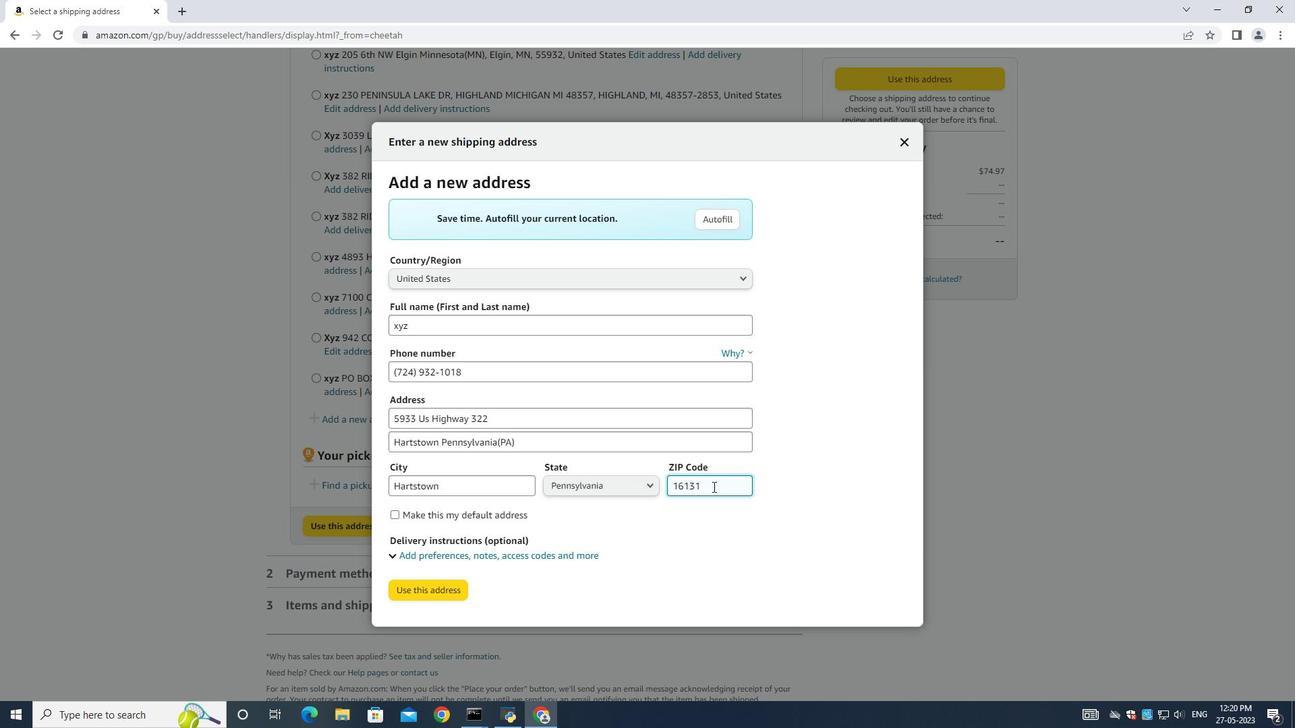 
Action: Key pressed ctrl+A
Screenshot: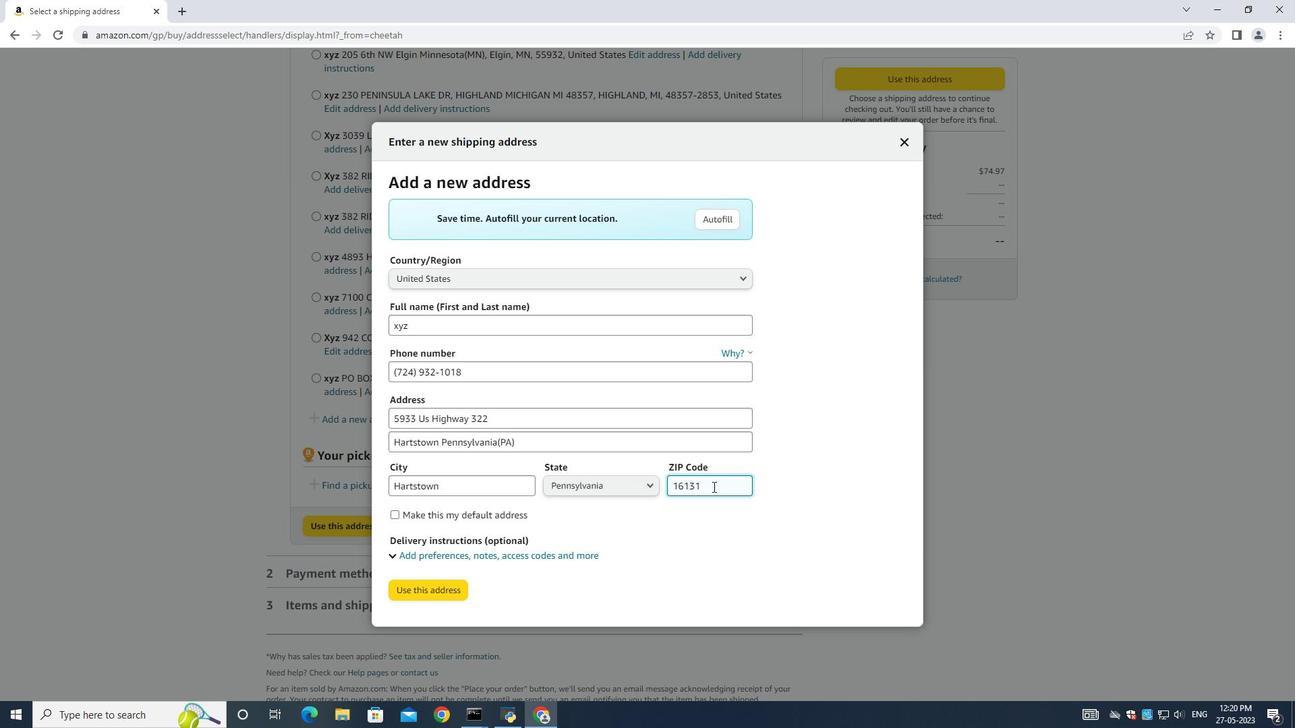
Action: Mouse moved to (713, 485)
Screenshot: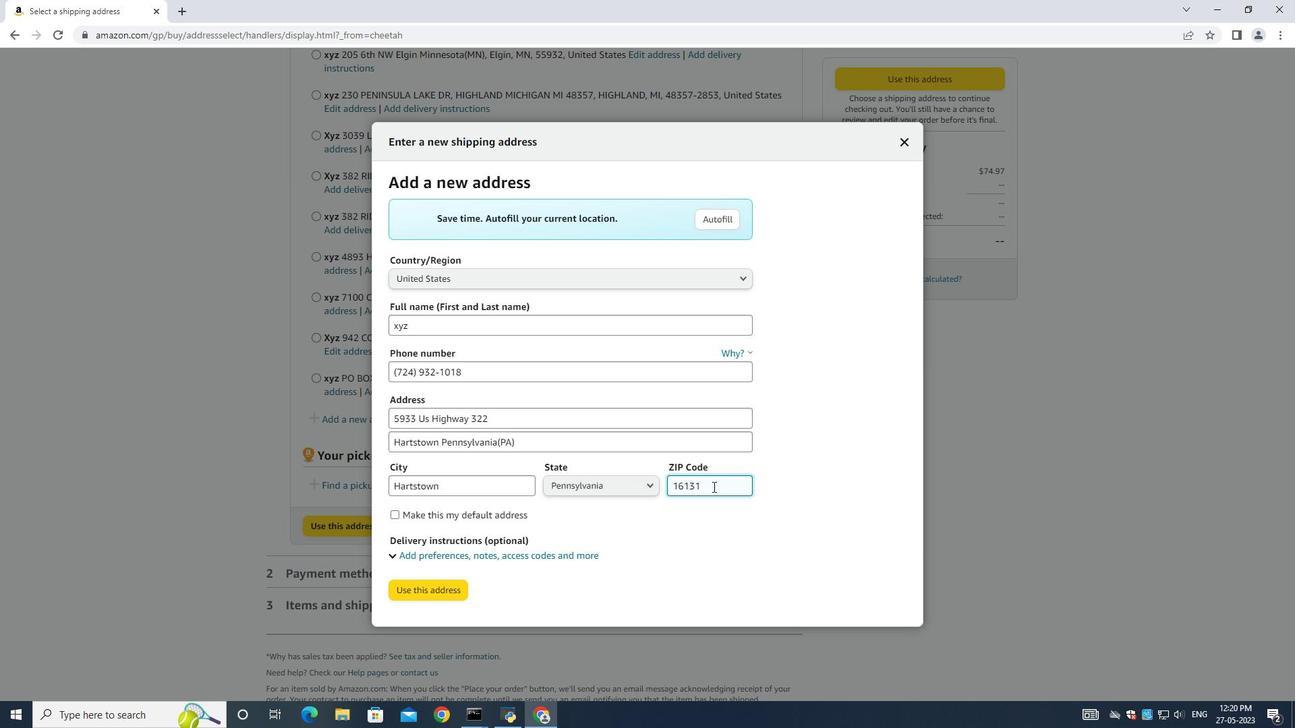 
Action: Key pressed <Key.backspace>\<Key.backspace><Key.backspace><Key.backspace><Key.backspace>161131<Key.backspace><Key.backspace><Key.backspace>31
Screenshot: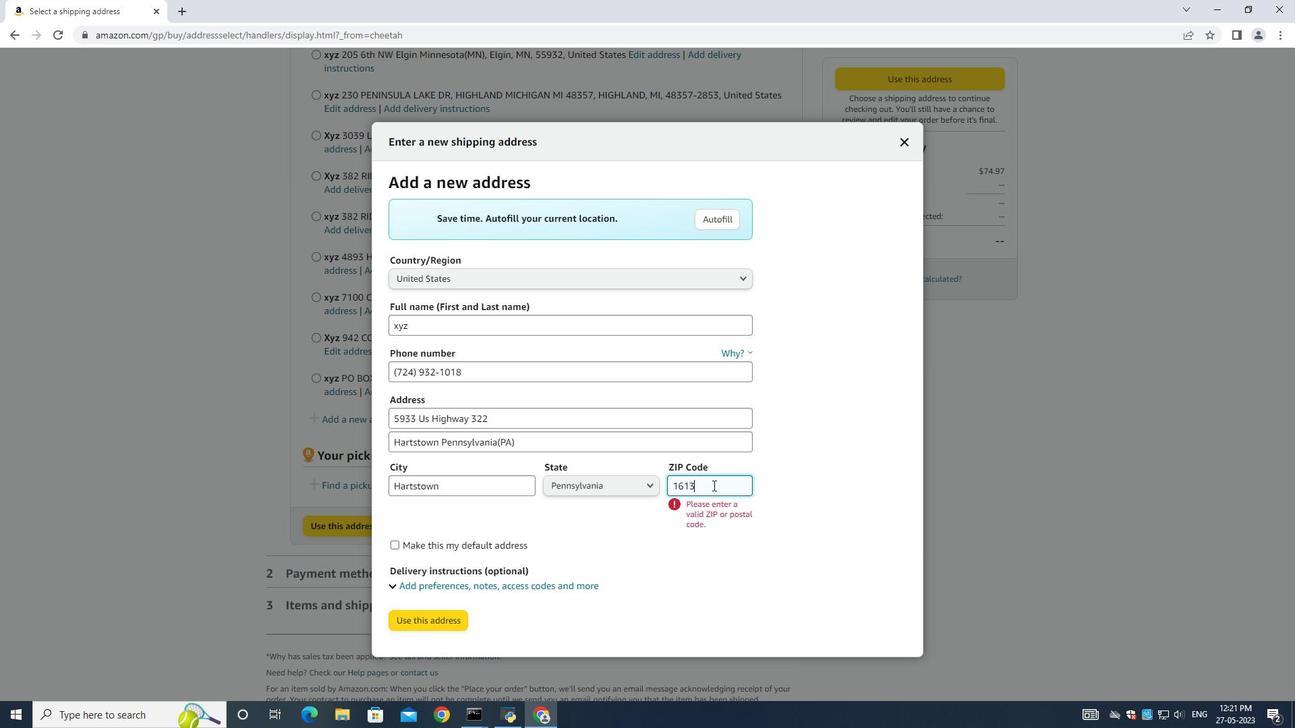 
Action: Mouse moved to (434, 586)
Screenshot: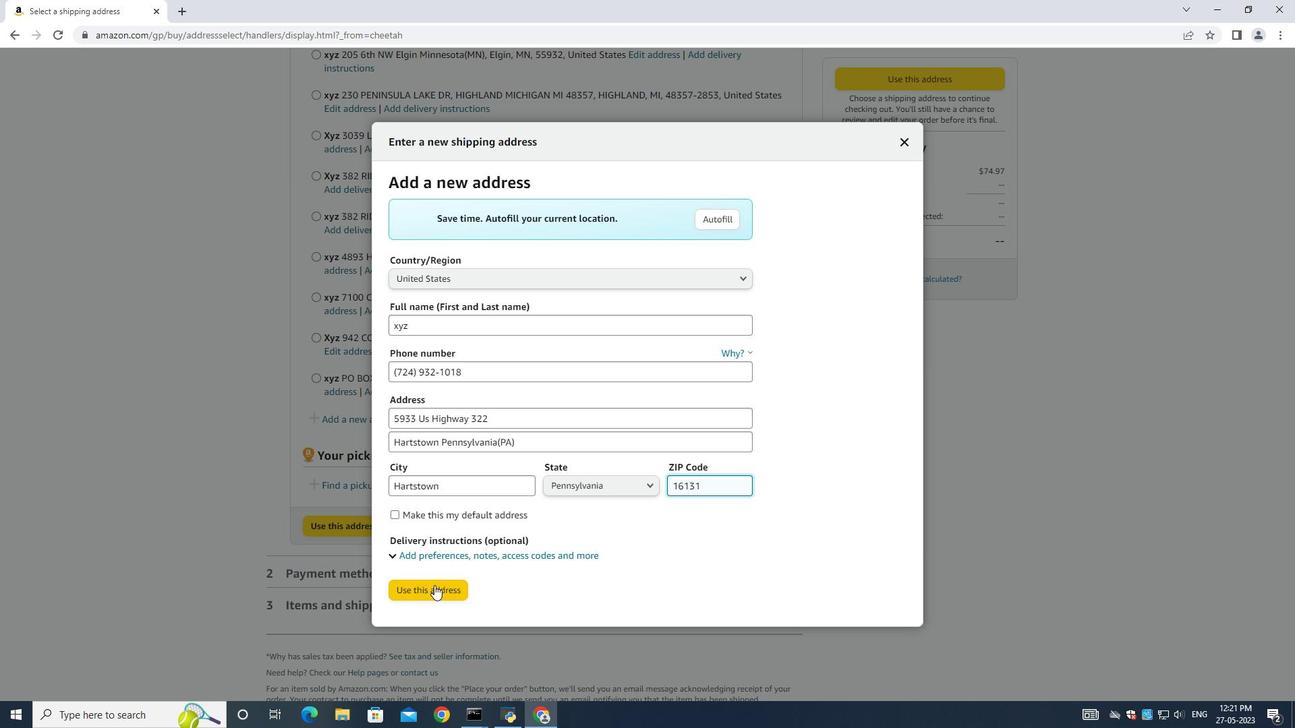 
Action: Mouse pressed left at (434, 586)
Screenshot: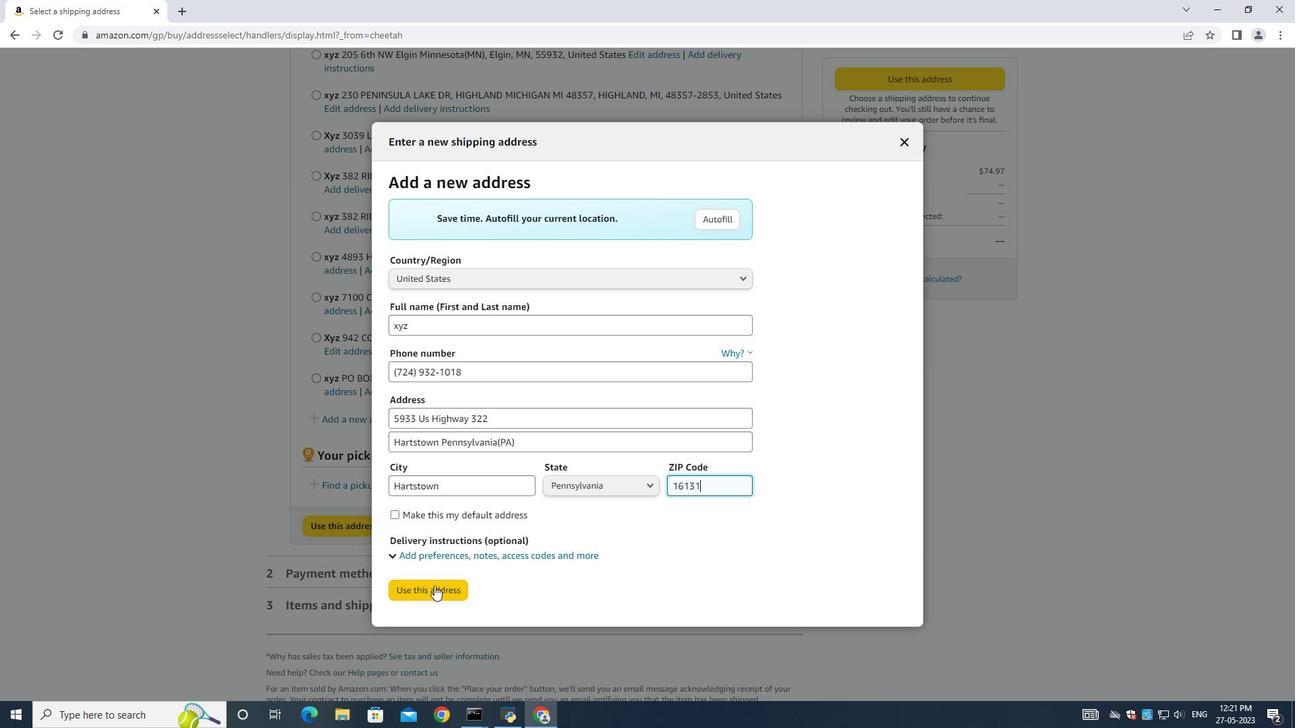 
Action: Mouse moved to (563, 320)
Screenshot: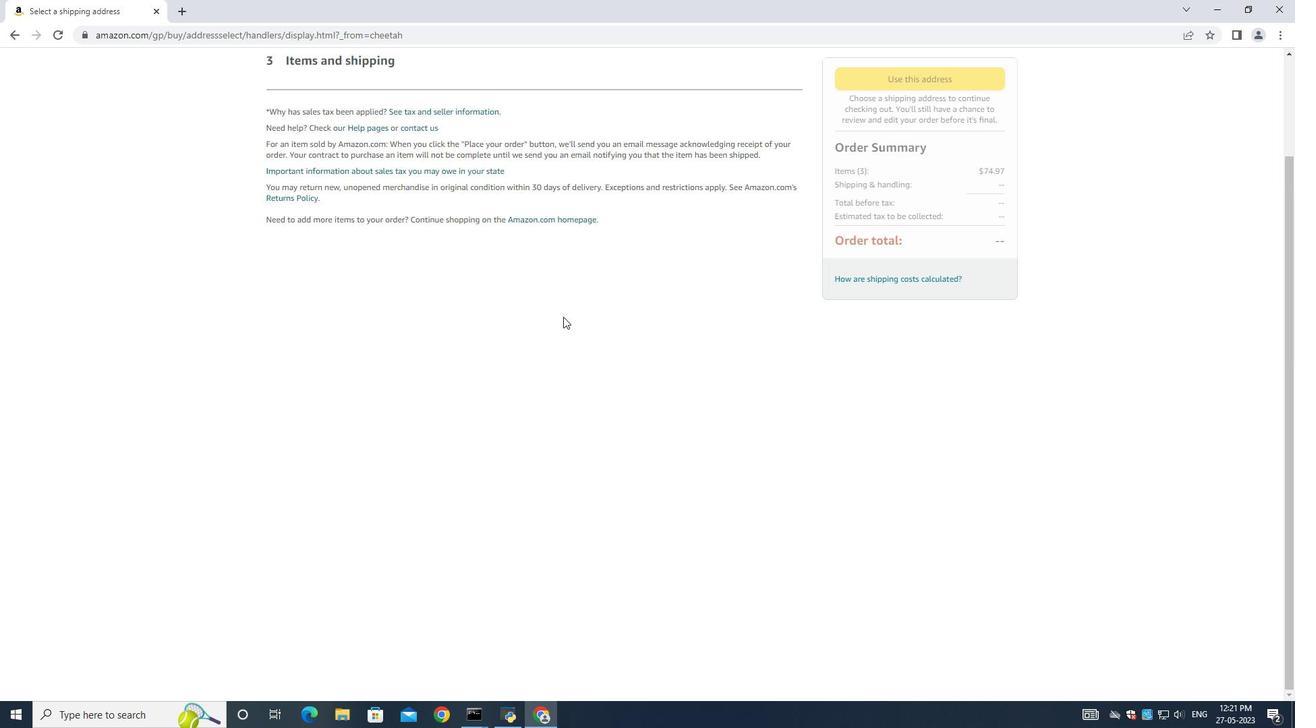
